 Task: Look for space in San Marcos, Guatemala from 5th June, 2023 to 16th June, 2023 for 2 adults in price range Rs.14000 to Rs.18000. Place can be entire place with 1  bedroom having 1 bed and 1 bathroom. Property type can be house, flat, guest house, hotel. Amenities needed are: washing machine. Booking option can be shelf check-in. Required host language is English.
Action: Mouse moved to (434, 82)
Screenshot: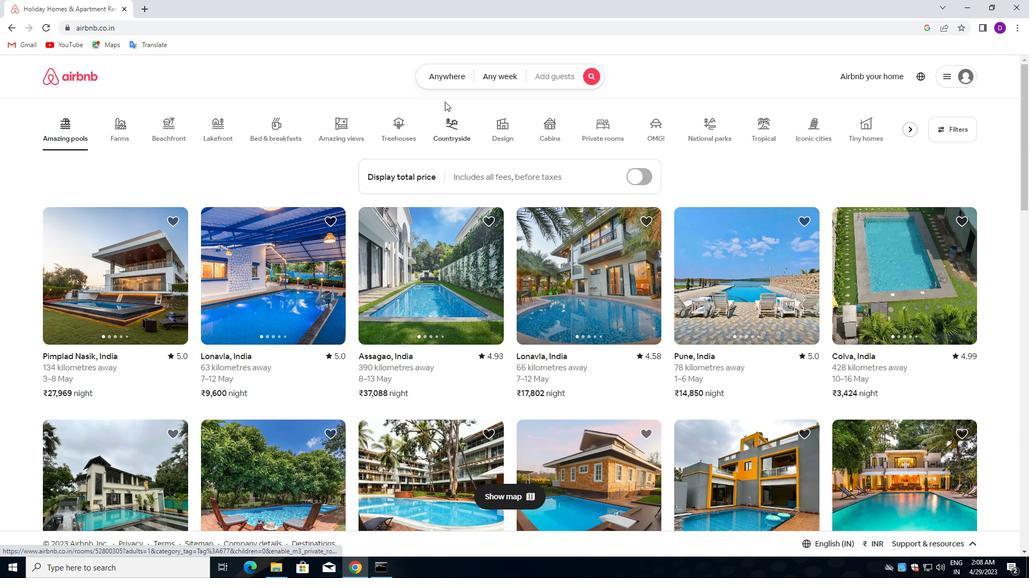 
Action: Mouse pressed left at (434, 82)
Screenshot: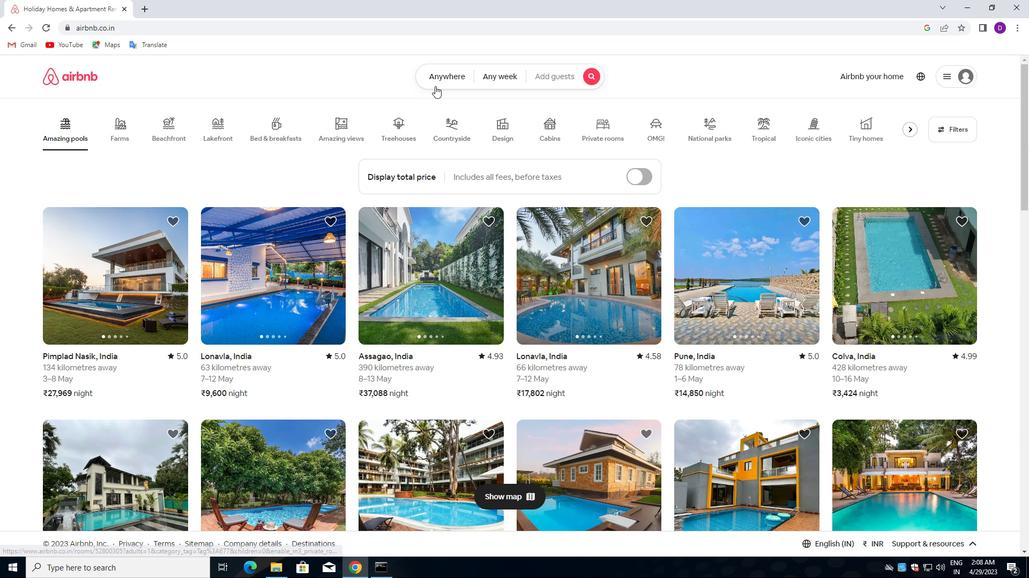 
Action: Mouse moved to (346, 118)
Screenshot: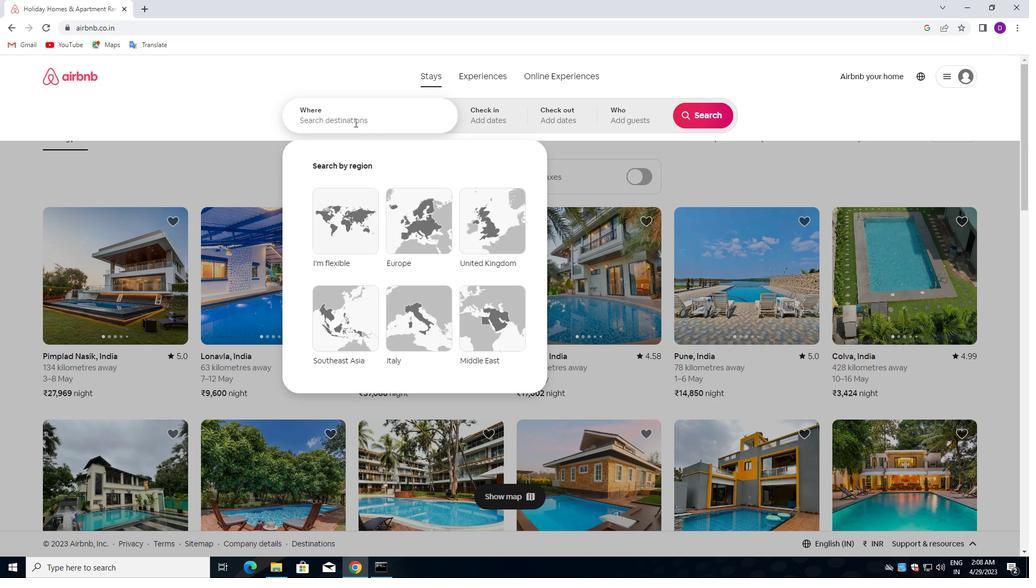 
Action: Mouse pressed left at (346, 118)
Screenshot: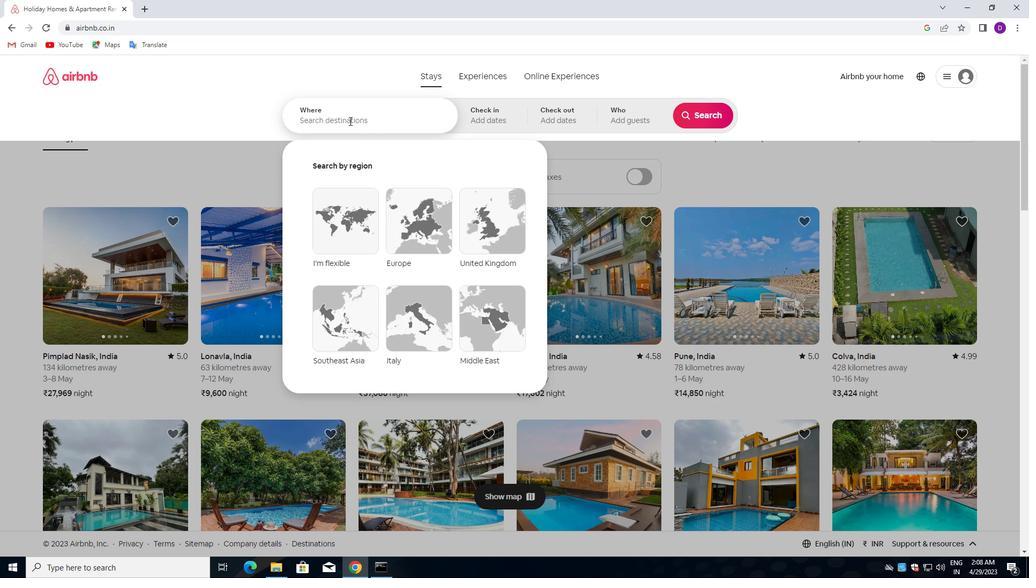 
Action: Key pressed <Key.shift_r>San<Key.space><Key.shift>MARCOS,<Key.space><Key.down><Key.down><Key.down><Key.down><Key.down><Key.down><Key.up><Key.enter>
Screenshot: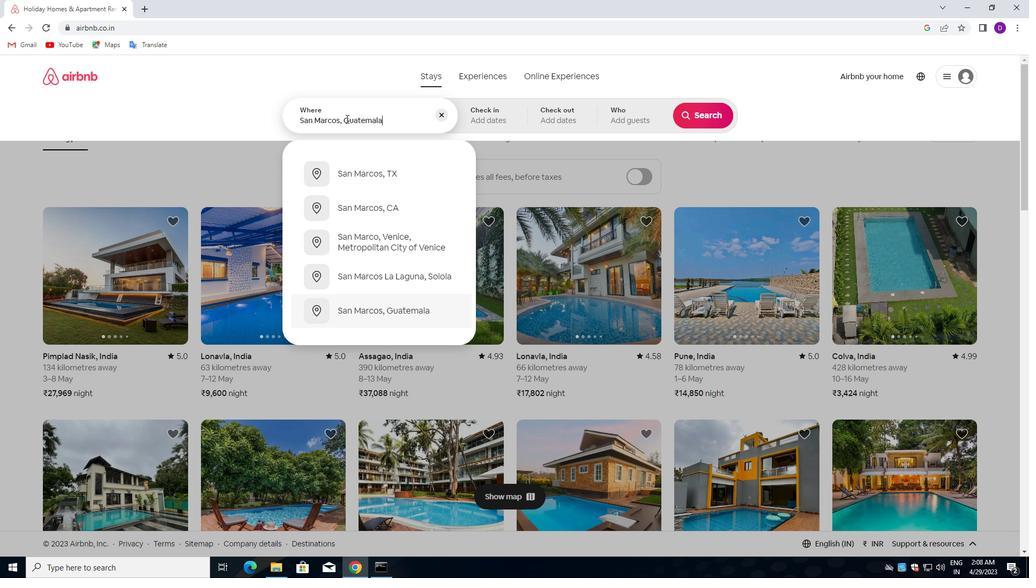 
Action: Mouse moved to (703, 201)
Screenshot: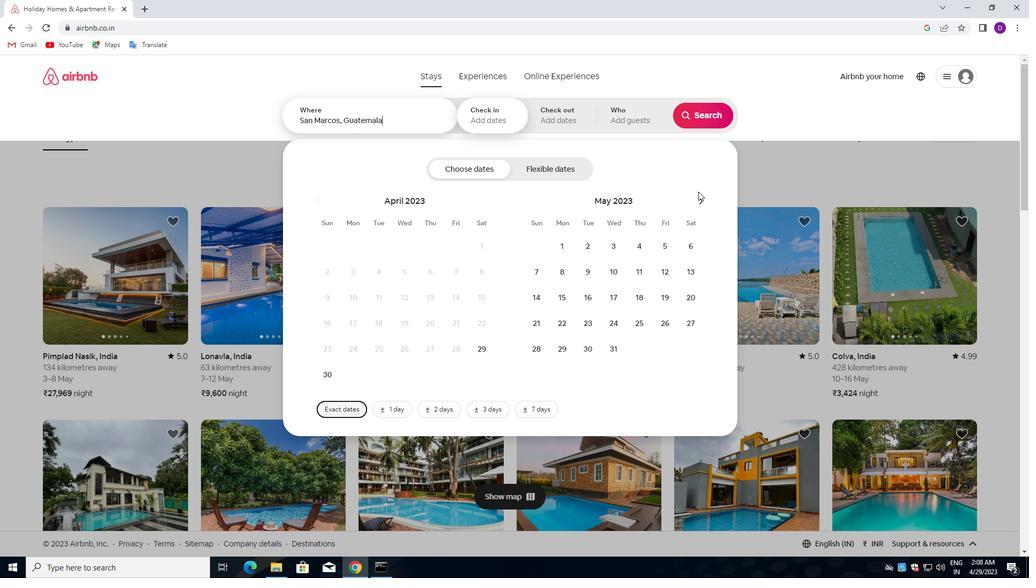 
Action: Mouse pressed left at (703, 201)
Screenshot: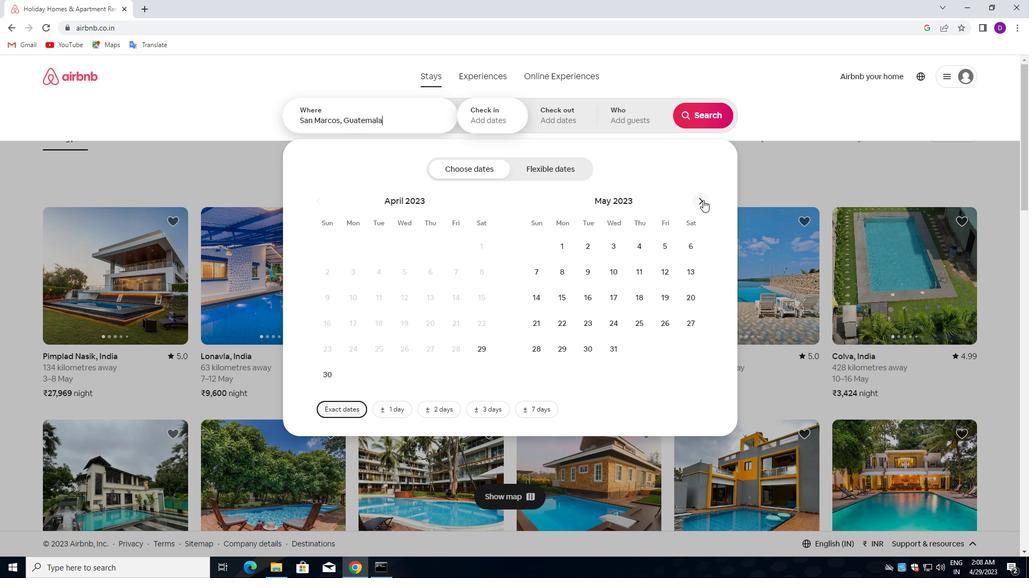 
Action: Mouse moved to (564, 271)
Screenshot: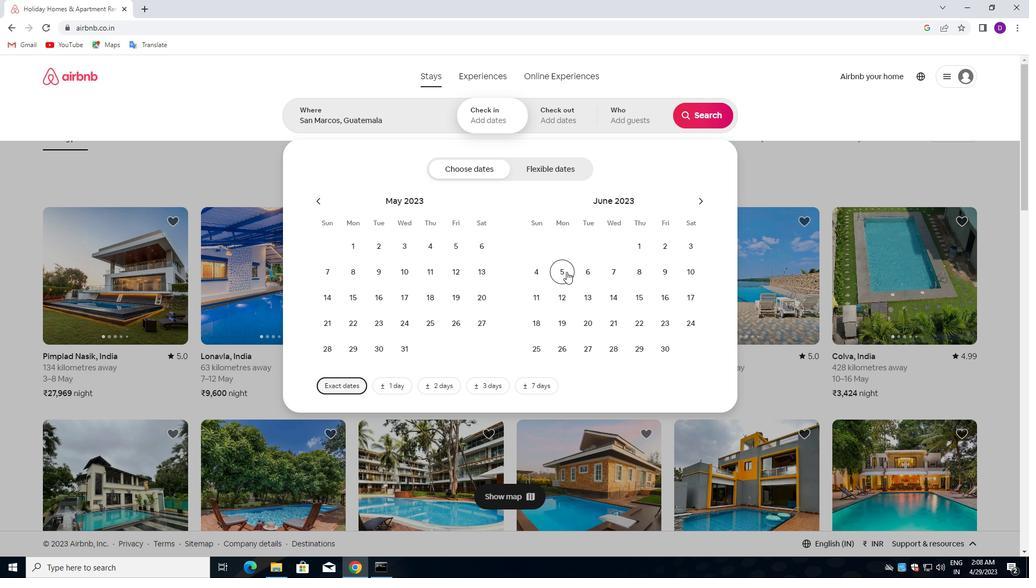 
Action: Mouse pressed left at (564, 271)
Screenshot: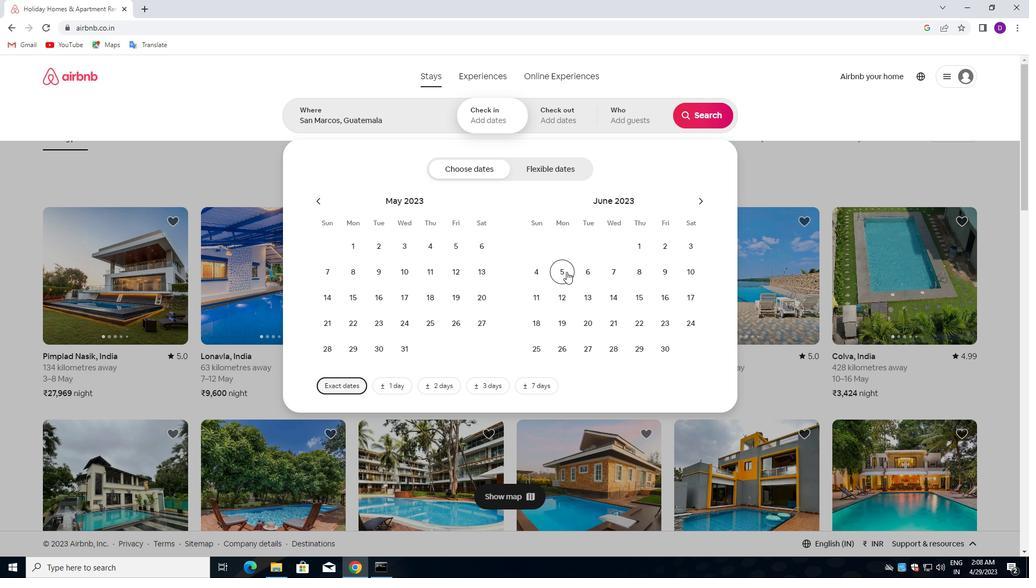 
Action: Mouse moved to (658, 293)
Screenshot: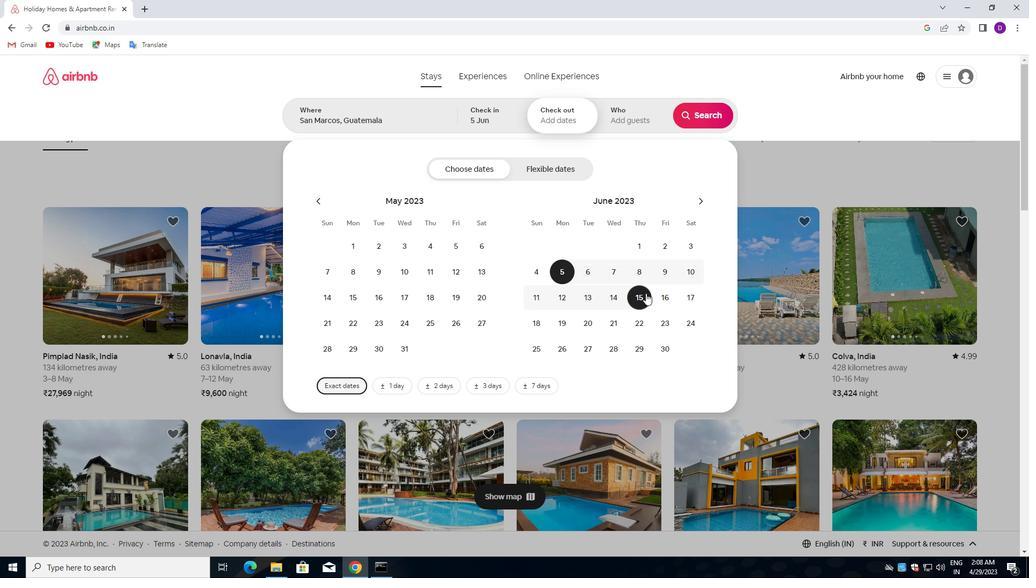 
Action: Mouse pressed left at (658, 293)
Screenshot: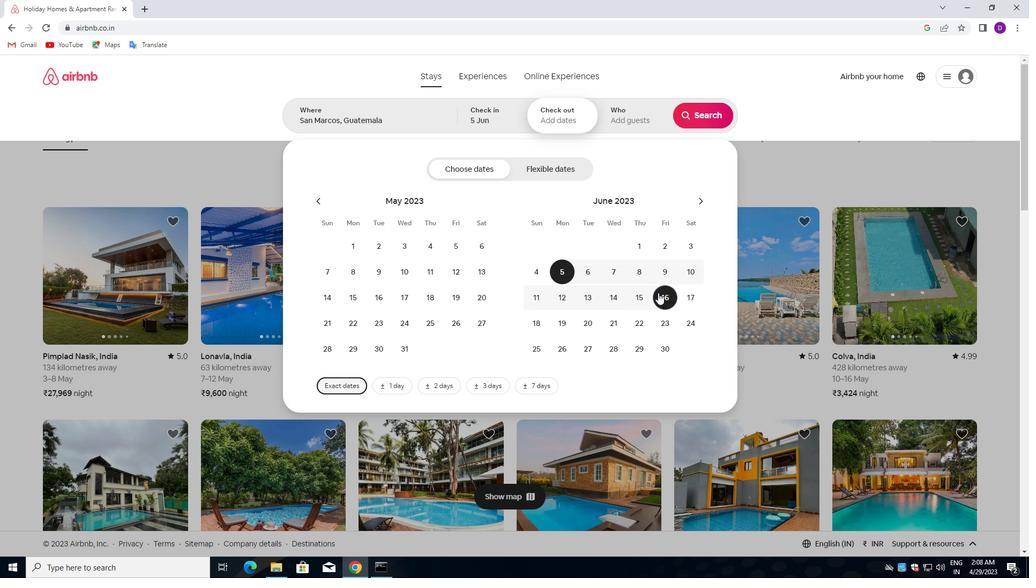 
Action: Mouse moved to (620, 125)
Screenshot: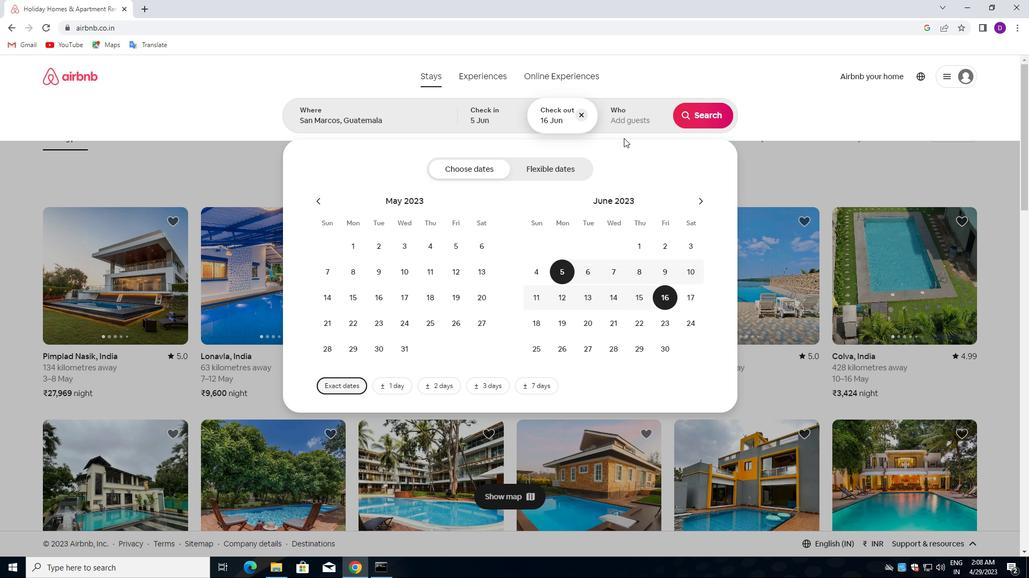 
Action: Mouse pressed left at (620, 125)
Screenshot: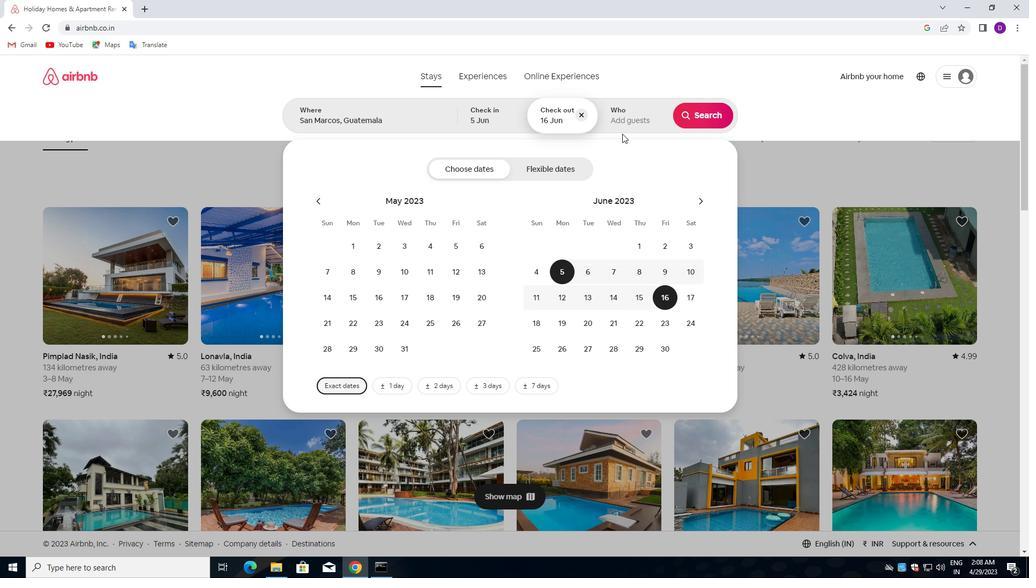 
Action: Mouse moved to (699, 171)
Screenshot: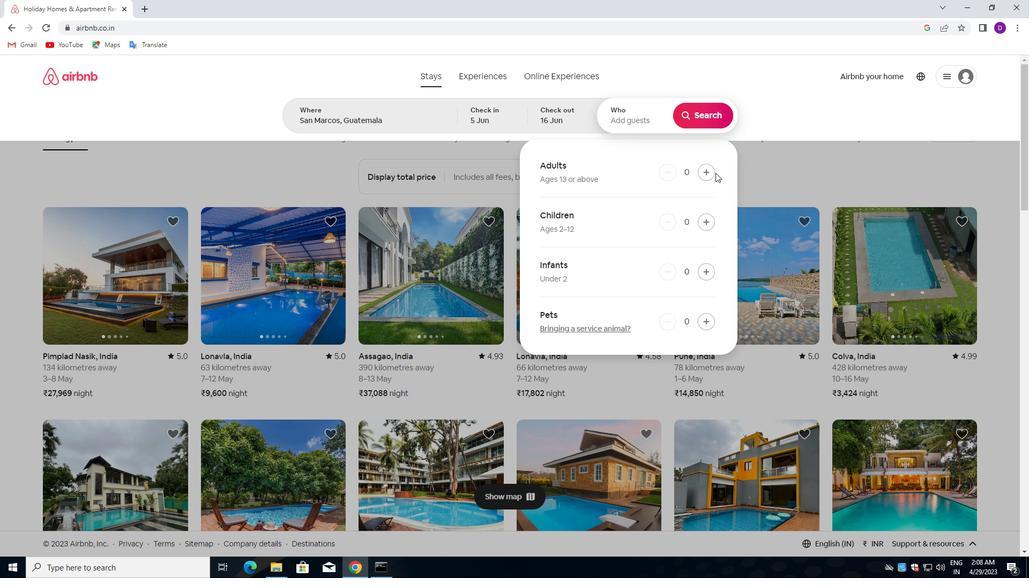 
Action: Mouse pressed left at (699, 171)
Screenshot: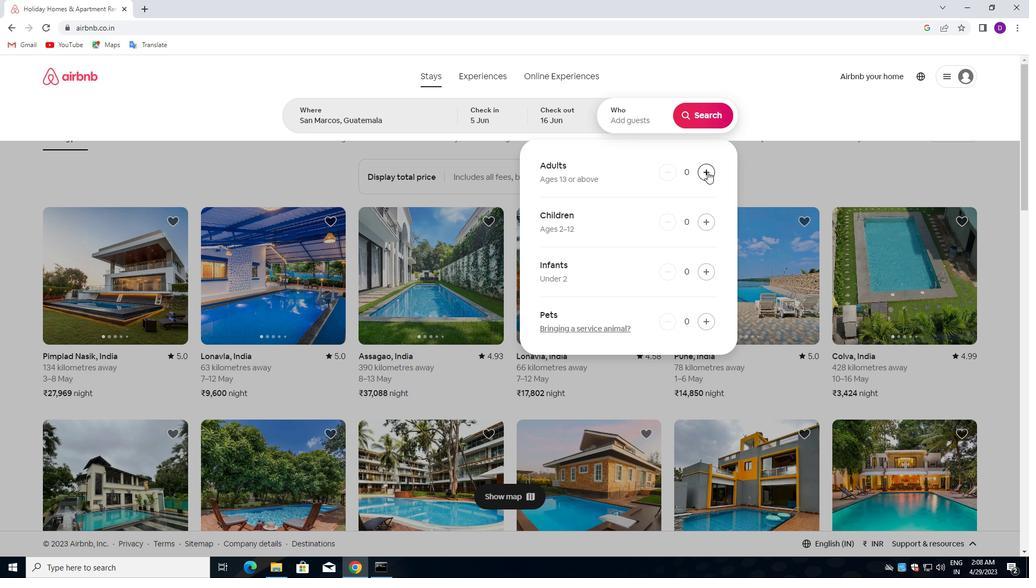 
Action: Mouse pressed left at (699, 171)
Screenshot: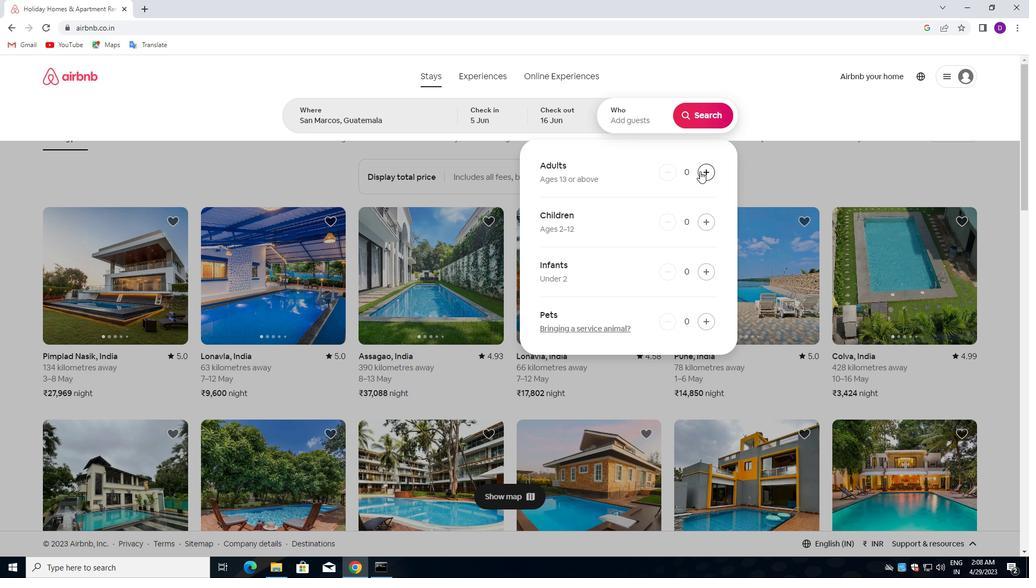 
Action: Mouse moved to (700, 116)
Screenshot: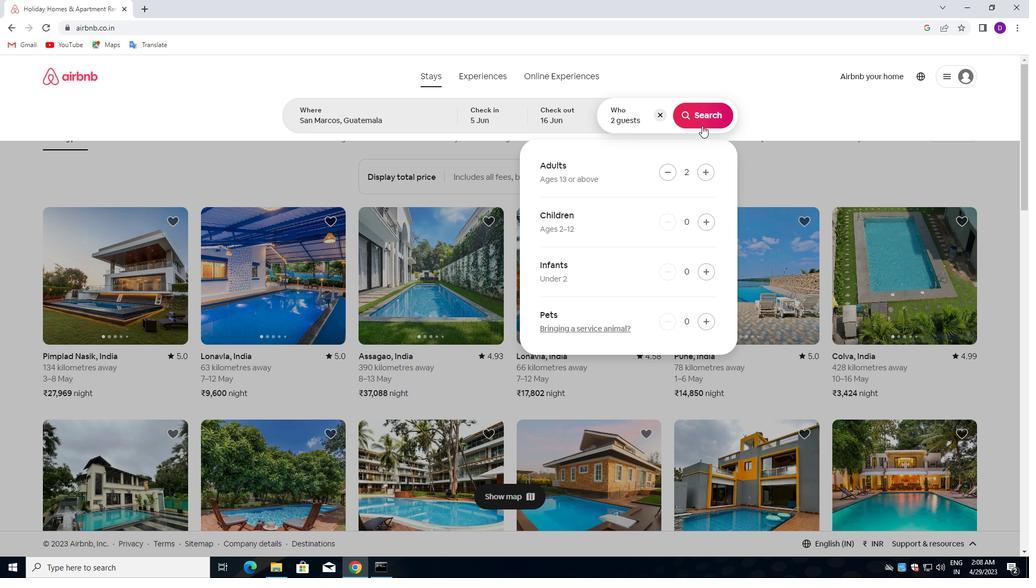 
Action: Mouse pressed left at (700, 116)
Screenshot: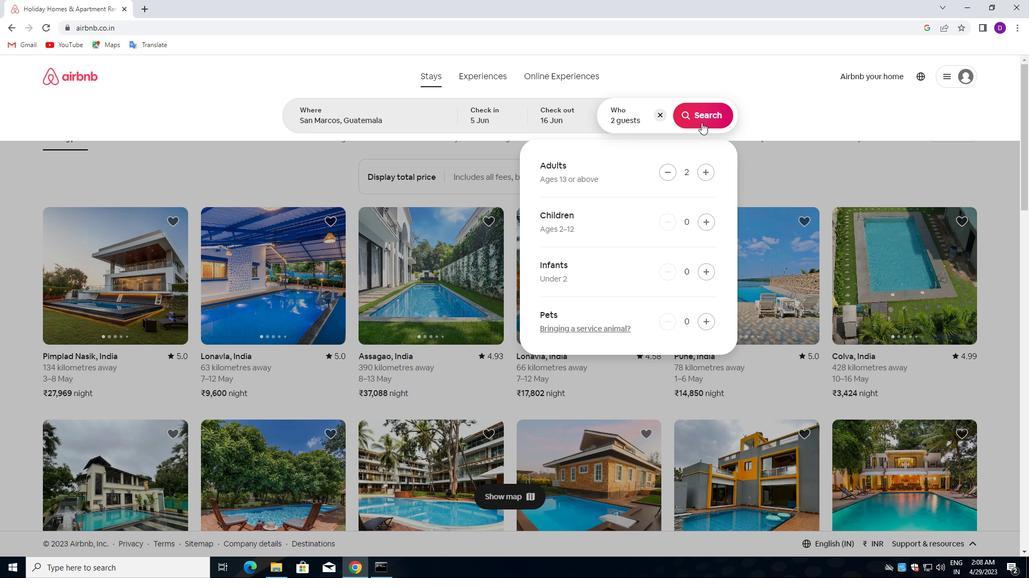 
Action: Mouse moved to (980, 118)
Screenshot: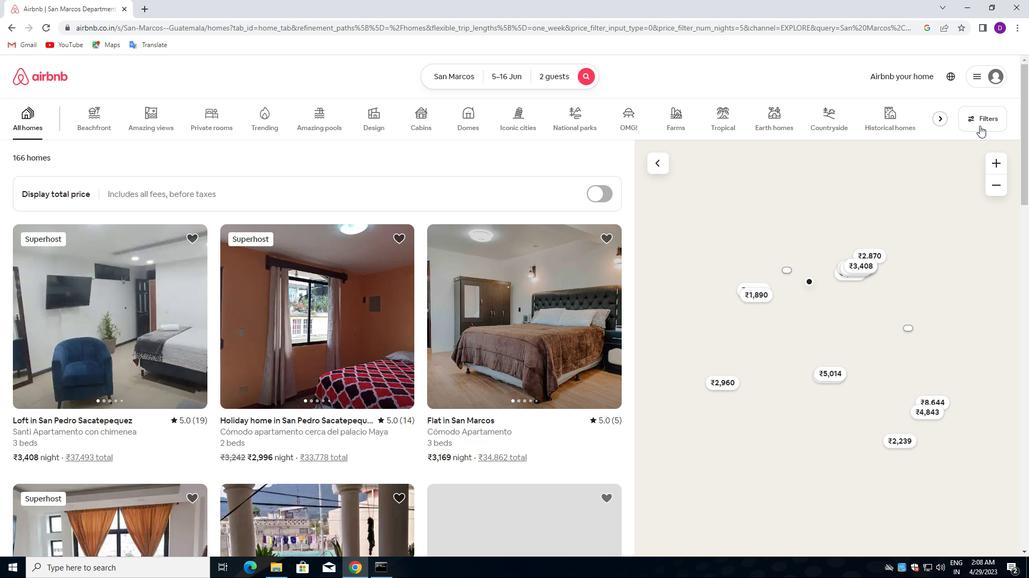 
Action: Mouse pressed left at (980, 118)
Screenshot: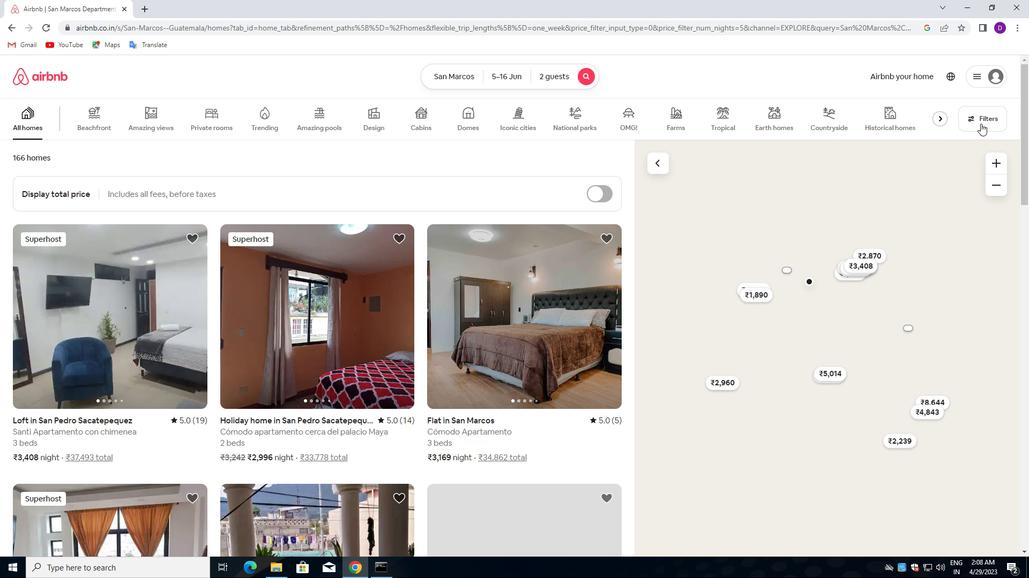 
Action: Mouse moved to (381, 254)
Screenshot: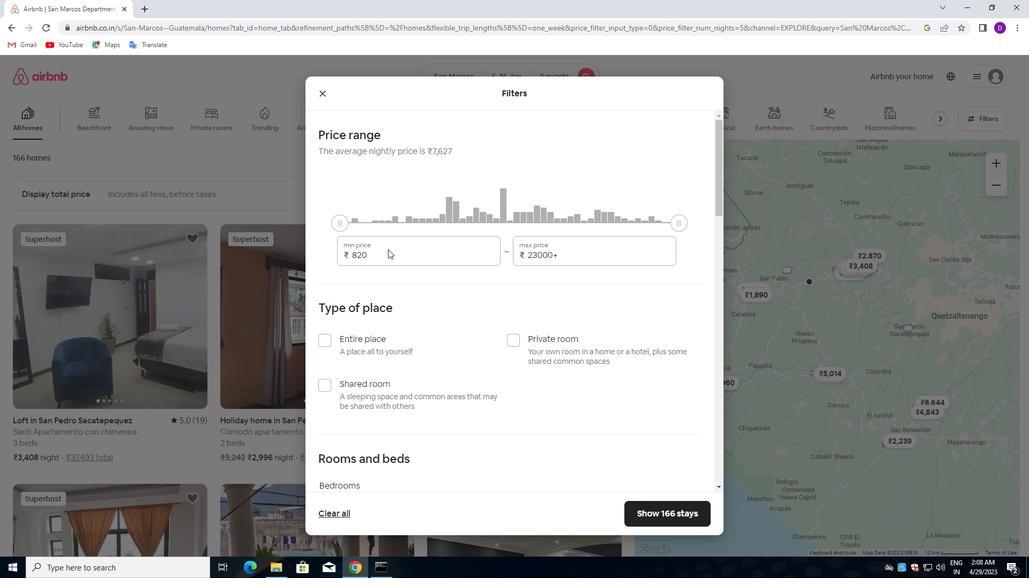 
Action: Mouse pressed left at (381, 254)
Screenshot: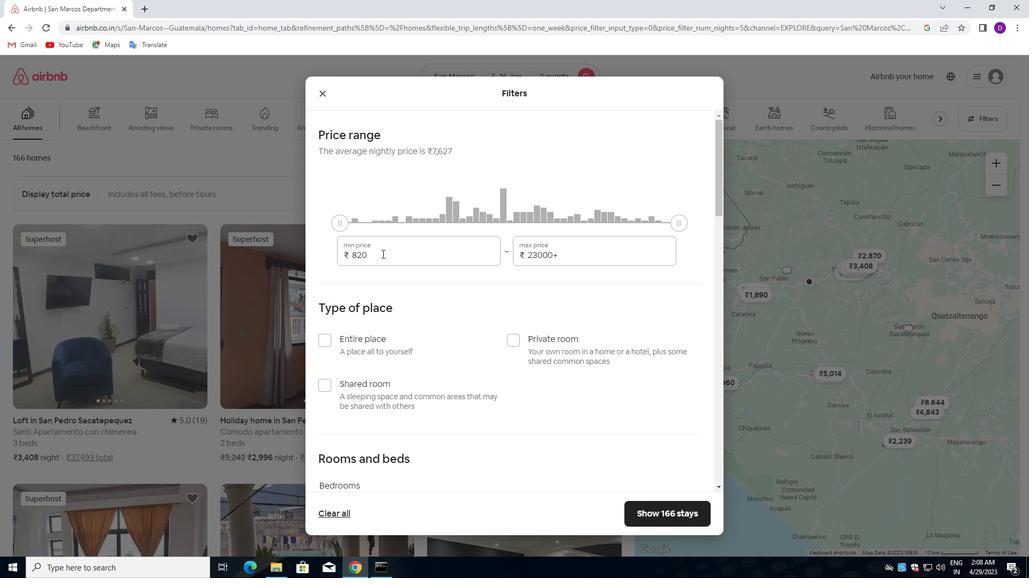 
Action: Mouse pressed left at (381, 254)
Screenshot: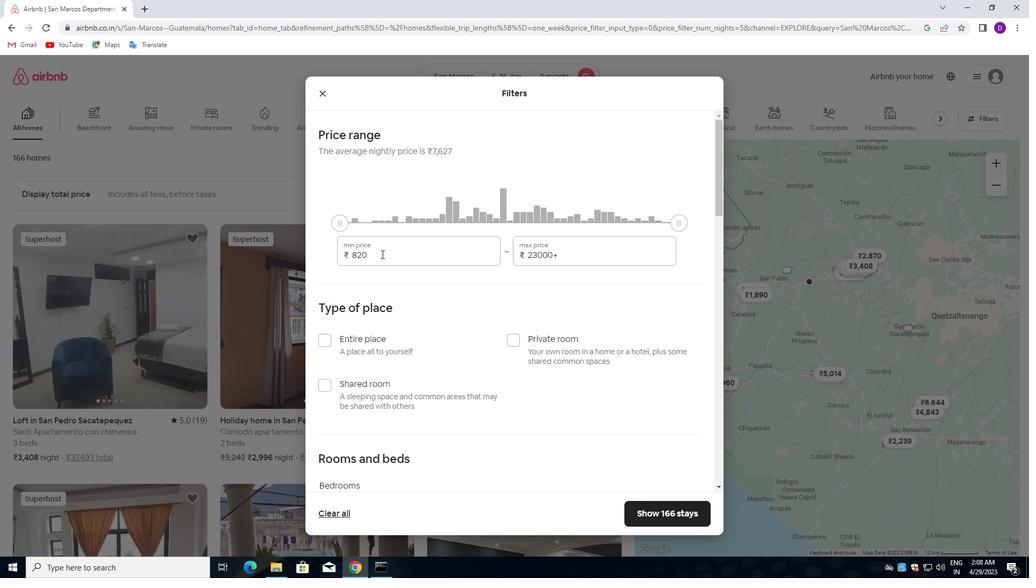 
Action: Key pressed 14000<Key.tab>18000
Screenshot: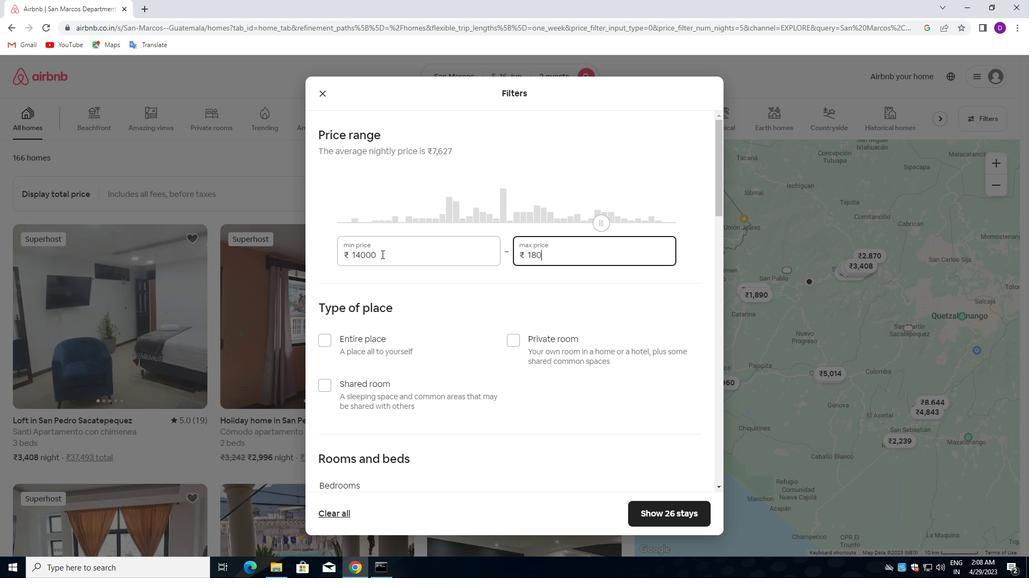 
Action: Mouse moved to (394, 304)
Screenshot: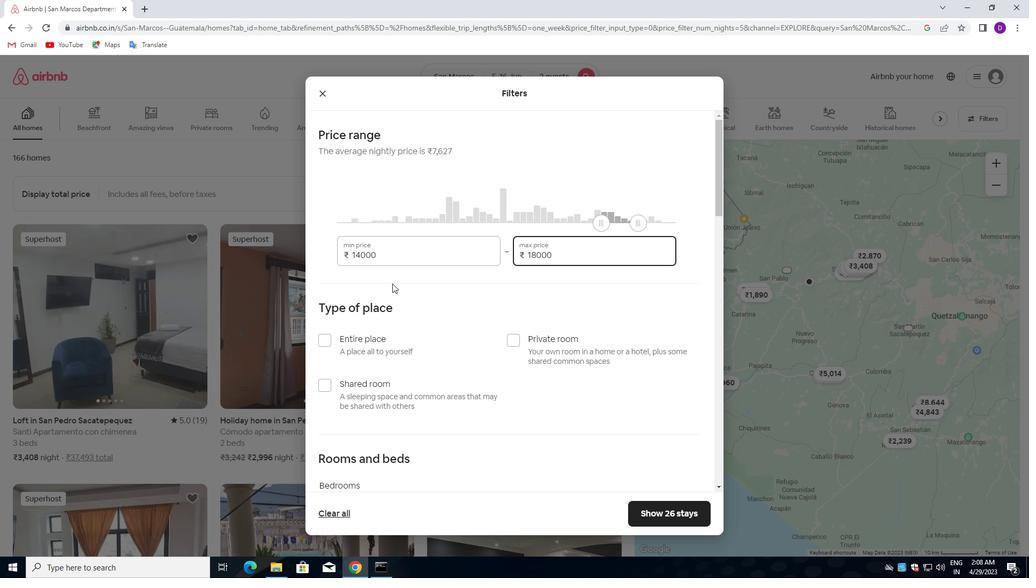 
Action: Mouse scrolled (394, 303) with delta (0, 0)
Screenshot: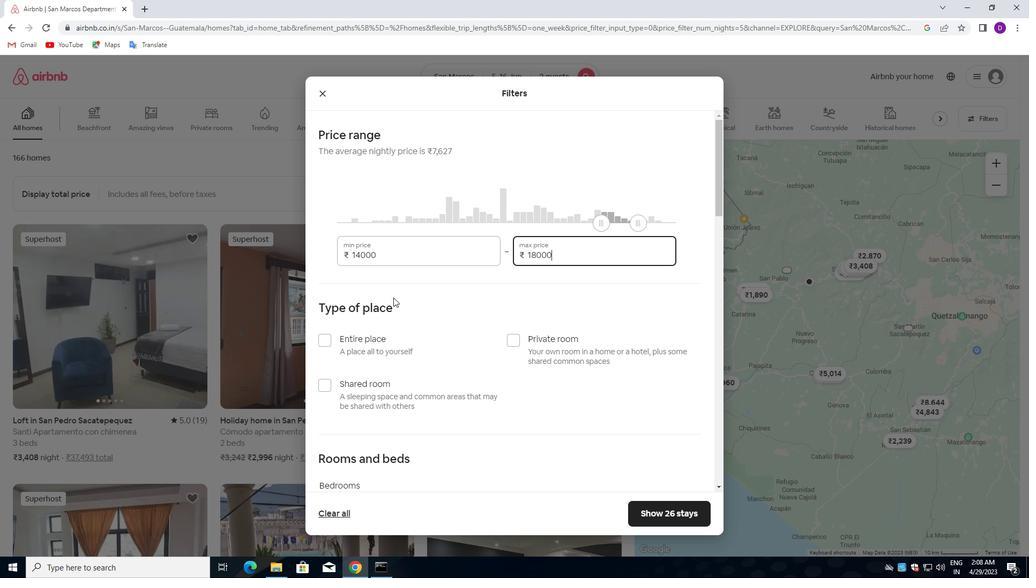 
Action: Mouse moved to (393, 315)
Screenshot: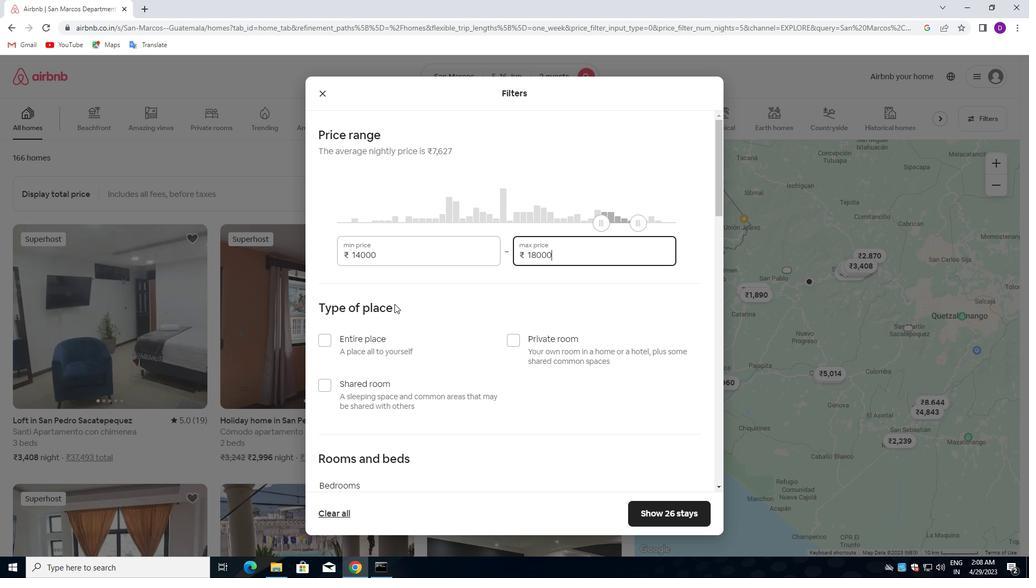 
Action: Mouse scrolled (393, 314) with delta (0, 0)
Screenshot: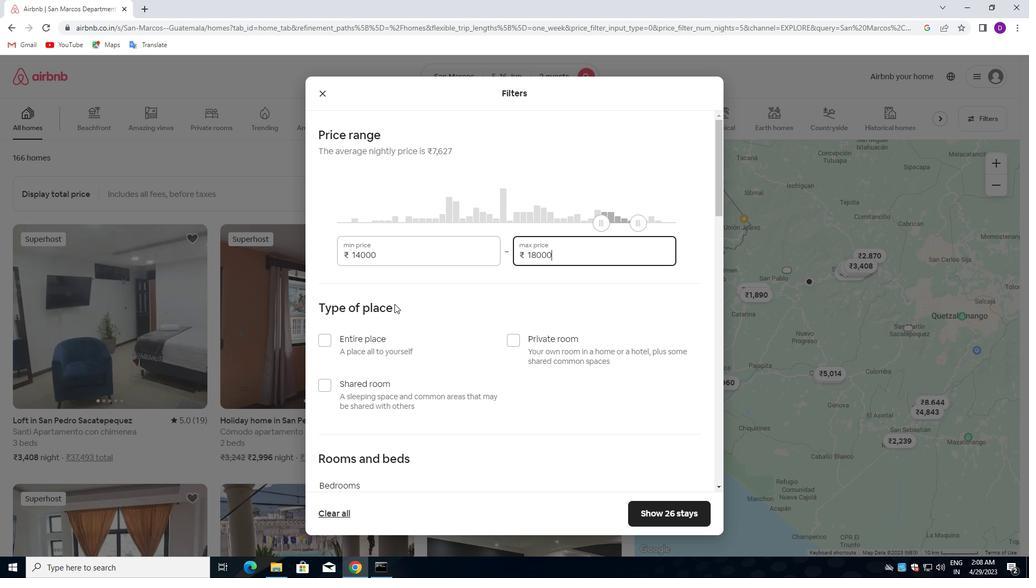 
Action: Mouse moved to (329, 239)
Screenshot: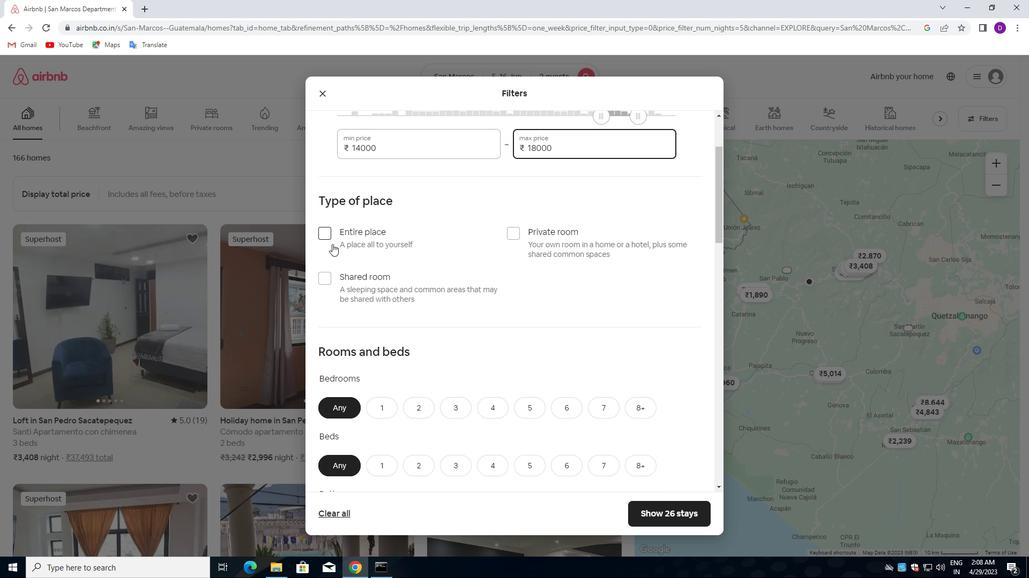 
Action: Mouse pressed left at (329, 239)
Screenshot: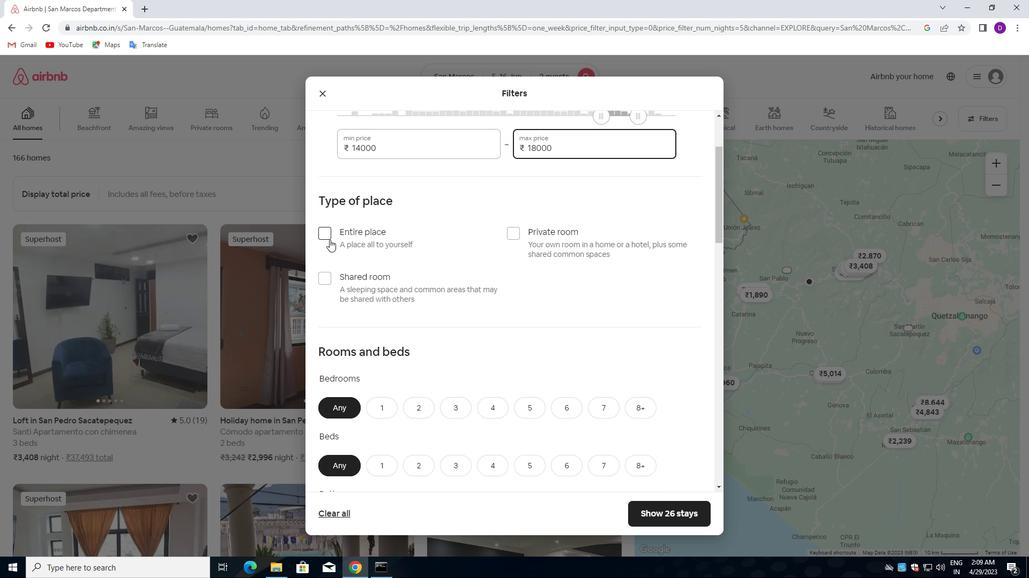 
Action: Mouse moved to (403, 314)
Screenshot: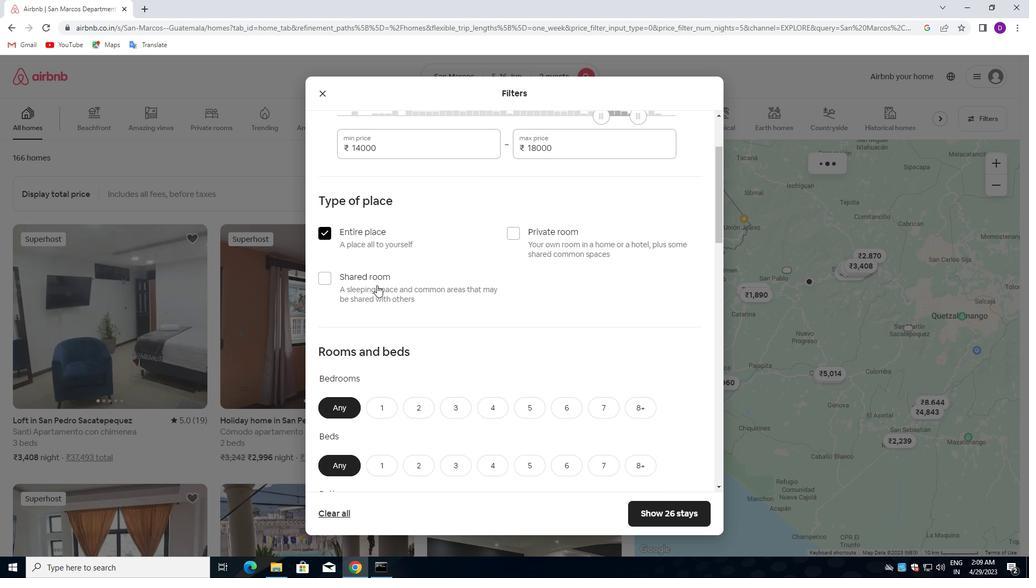 
Action: Mouse scrolled (403, 314) with delta (0, 0)
Screenshot: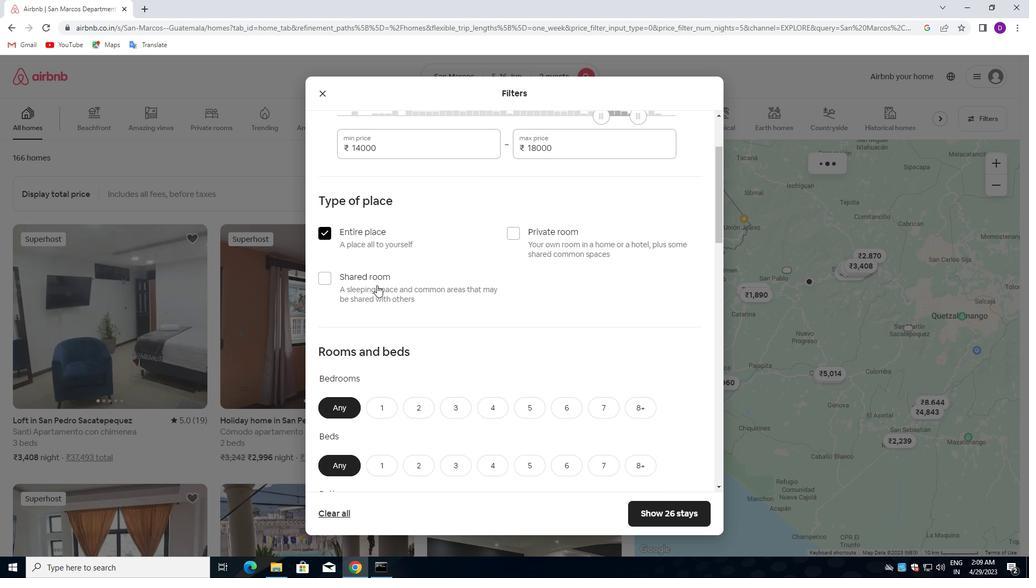 
Action: Mouse moved to (403, 317)
Screenshot: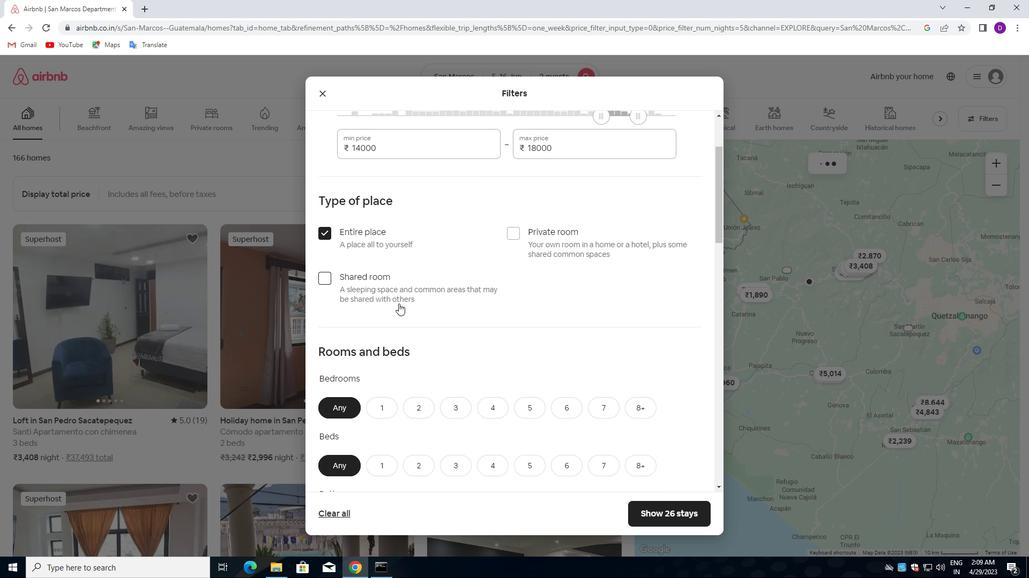 
Action: Mouse scrolled (403, 317) with delta (0, 0)
Screenshot: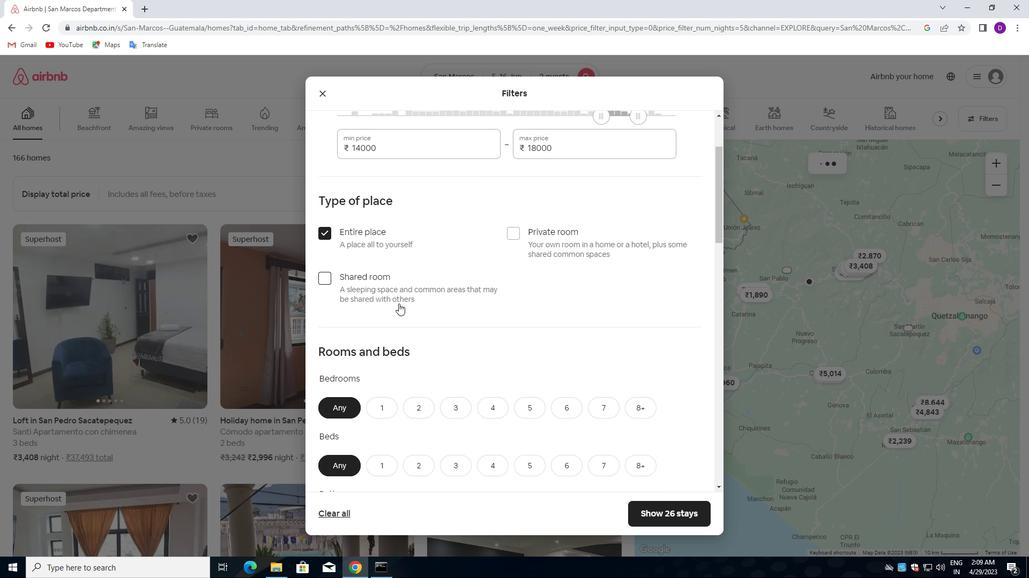 
Action: Mouse moved to (404, 318)
Screenshot: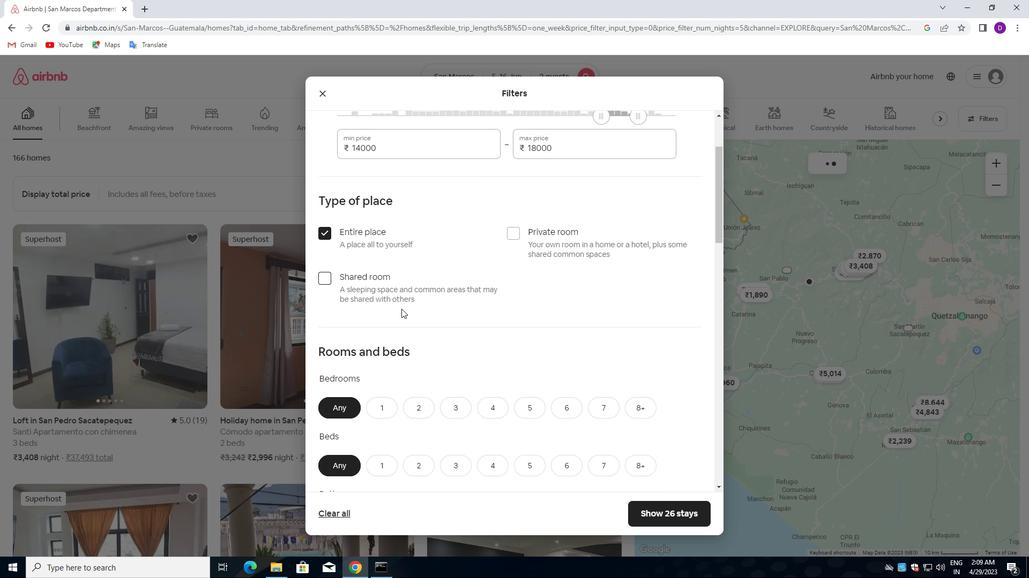 
Action: Mouse scrolled (404, 317) with delta (0, 0)
Screenshot: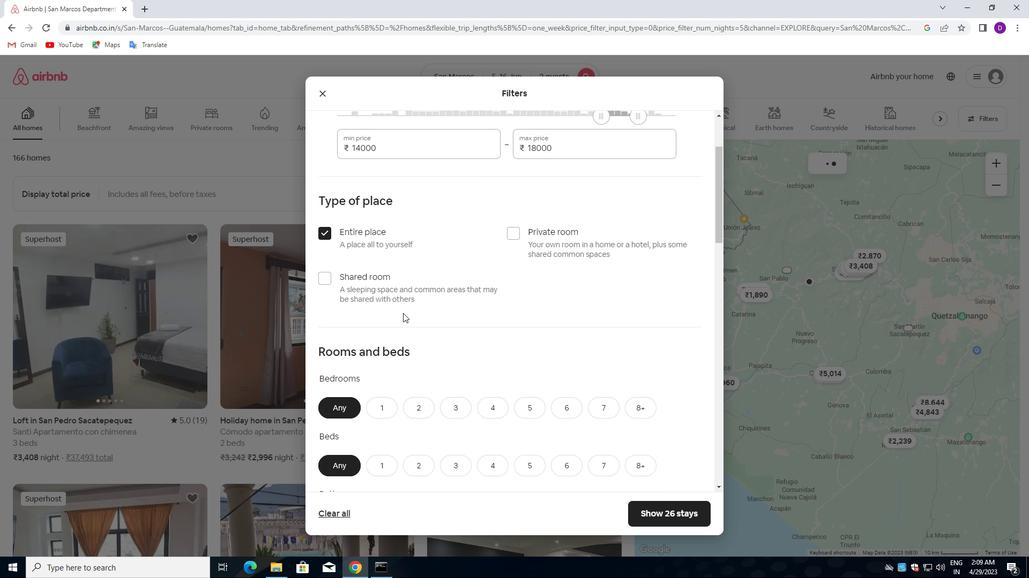 
Action: Mouse moved to (381, 248)
Screenshot: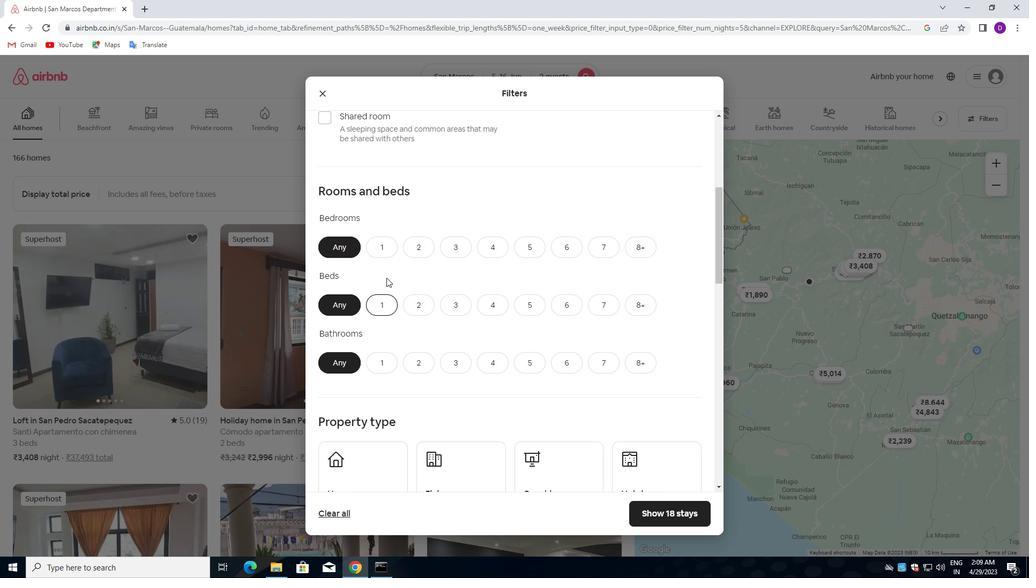 
Action: Mouse pressed left at (381, 248)
Screenshot: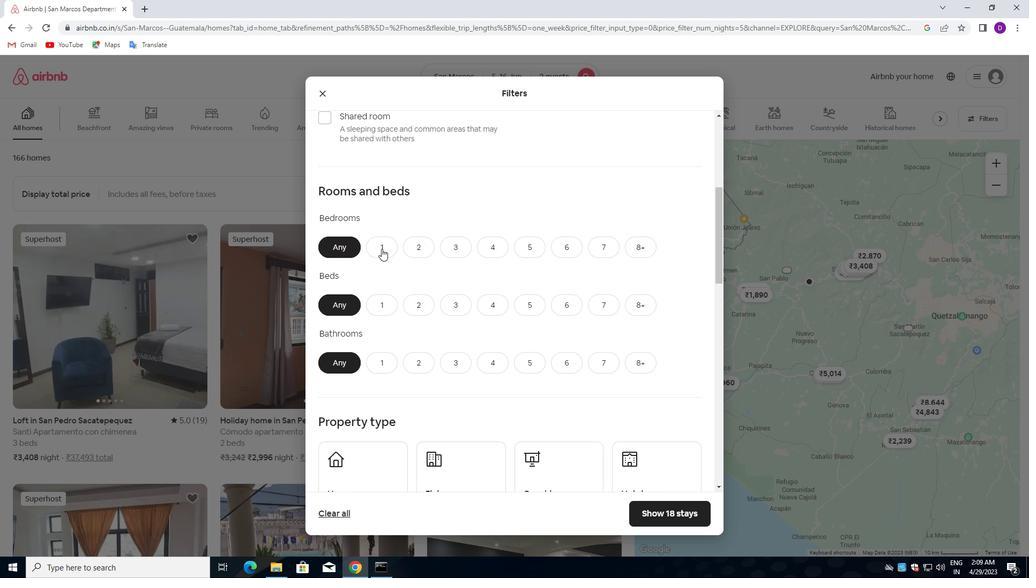 
Action: Mouse moved to (381, 307)
Screenshot: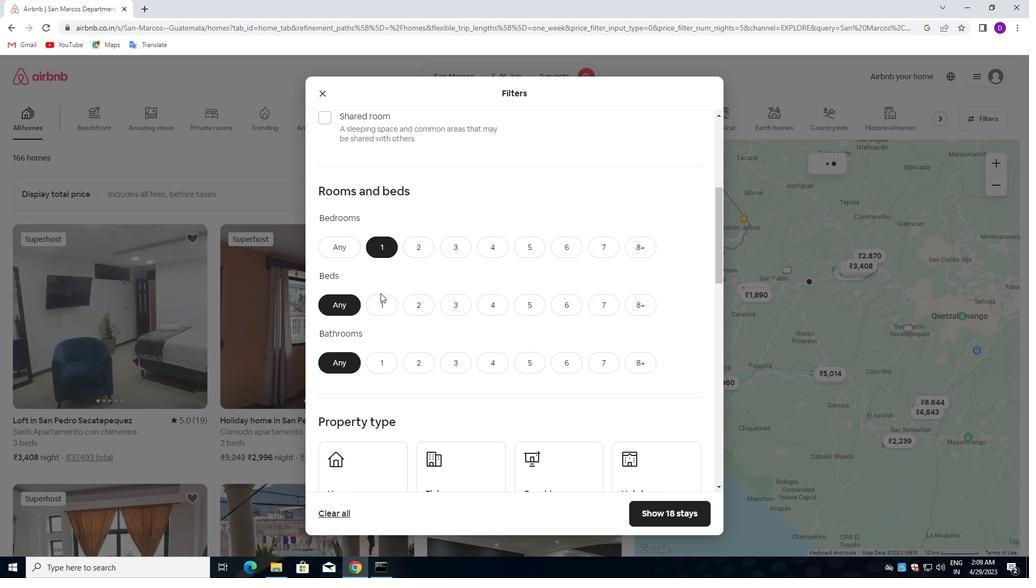 
Action: Mouse pressed left at (381, 307)
Screenshot: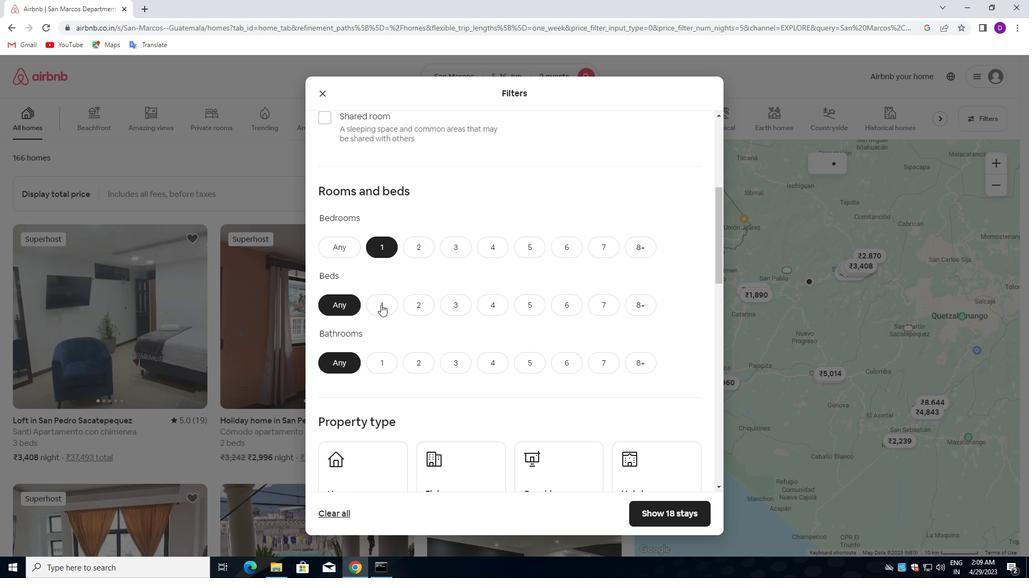 
Action: Mouse moved to (377, 359)
Screenshot: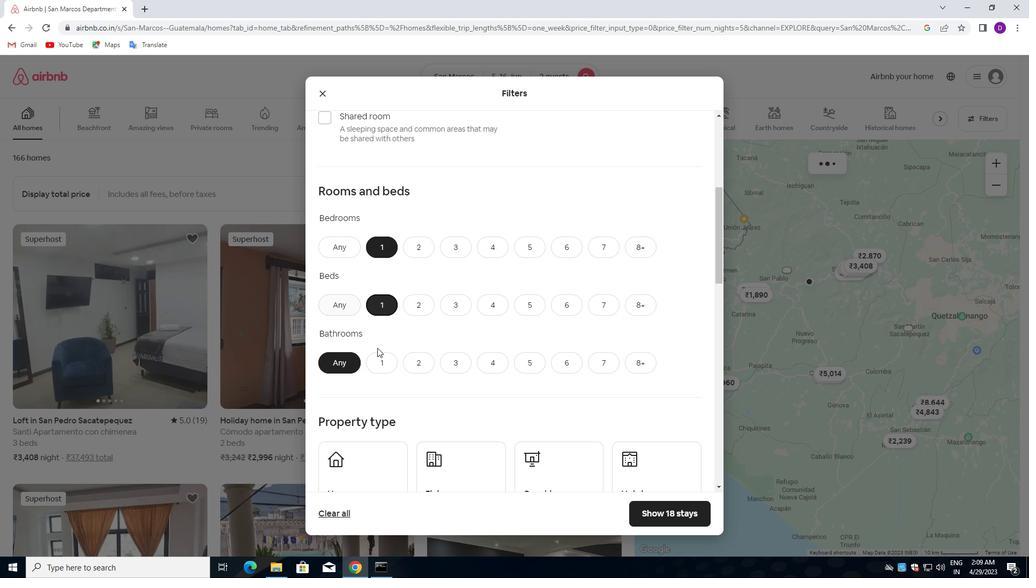 
Action: Mouse pressed left at (377, 359)
Screenshot: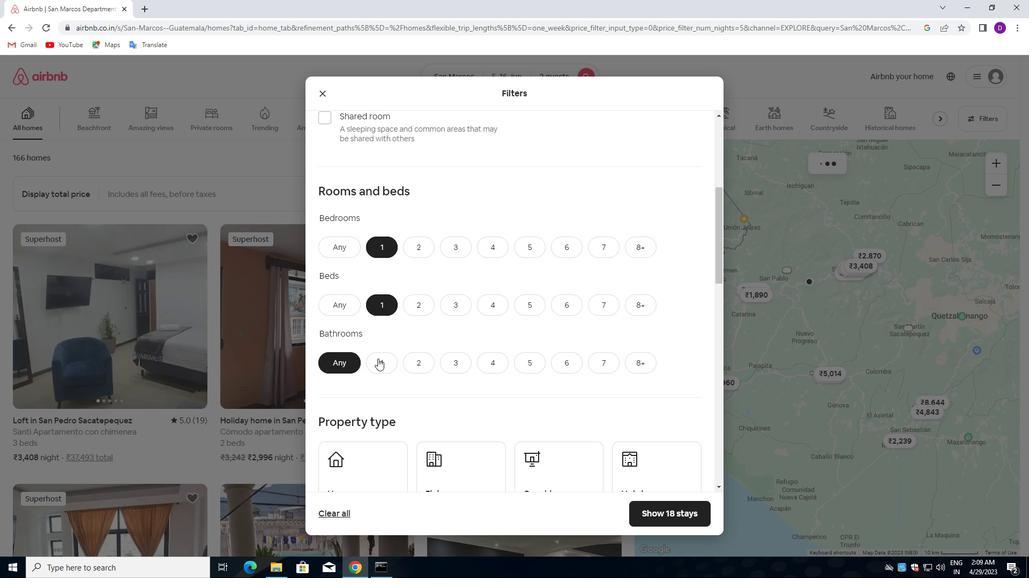 
Action: Mouse moved to (434, 368)
Screenshot: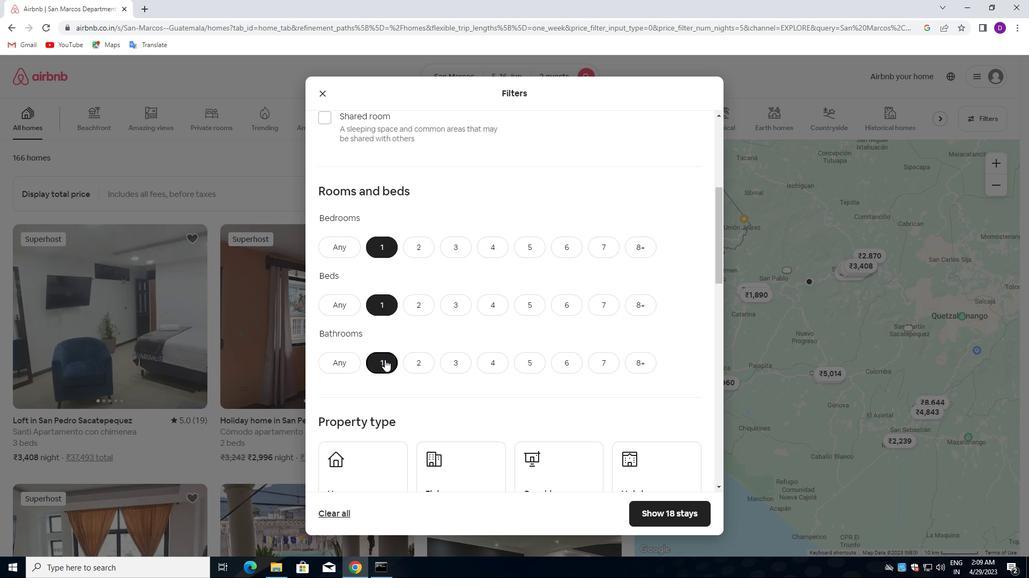 
Action: Mouse scrolled (434, 367) with delta (0, 0)
Screenshot: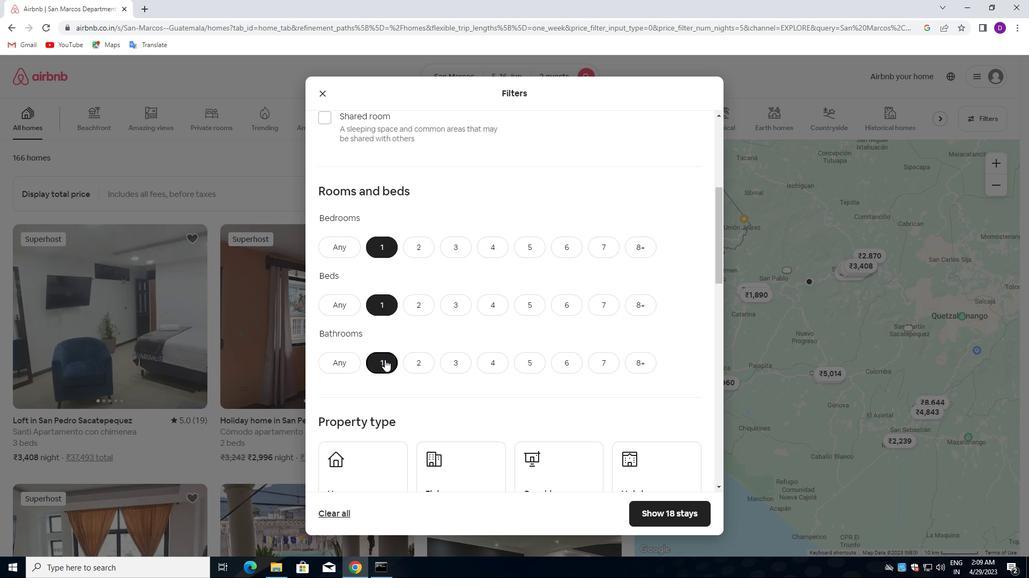 
Action: Mouse moved to (434, 368)
Screenshot: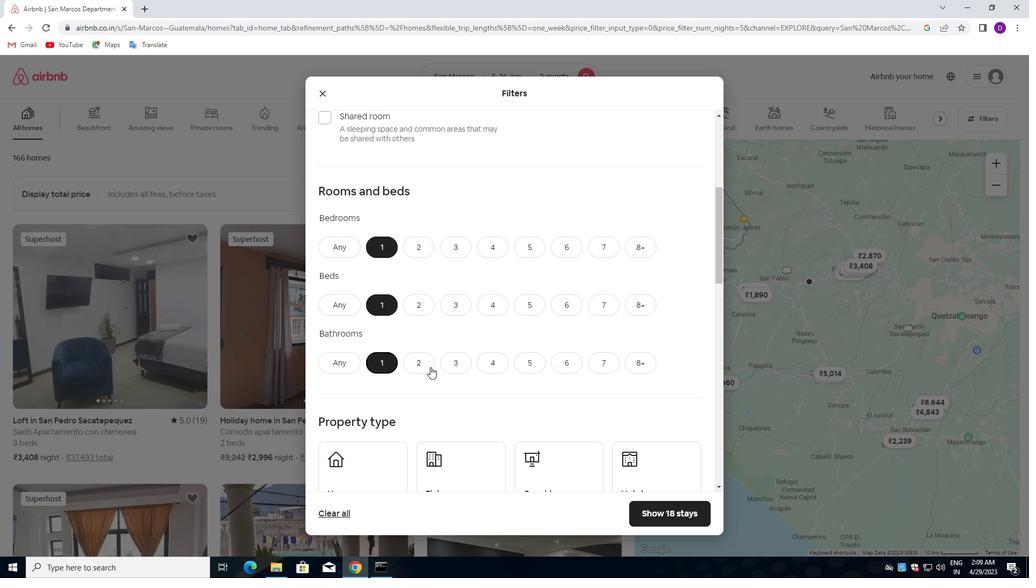 
Action: Mouse scrolled (434, 368) with delta (0, 0)
Screenshot: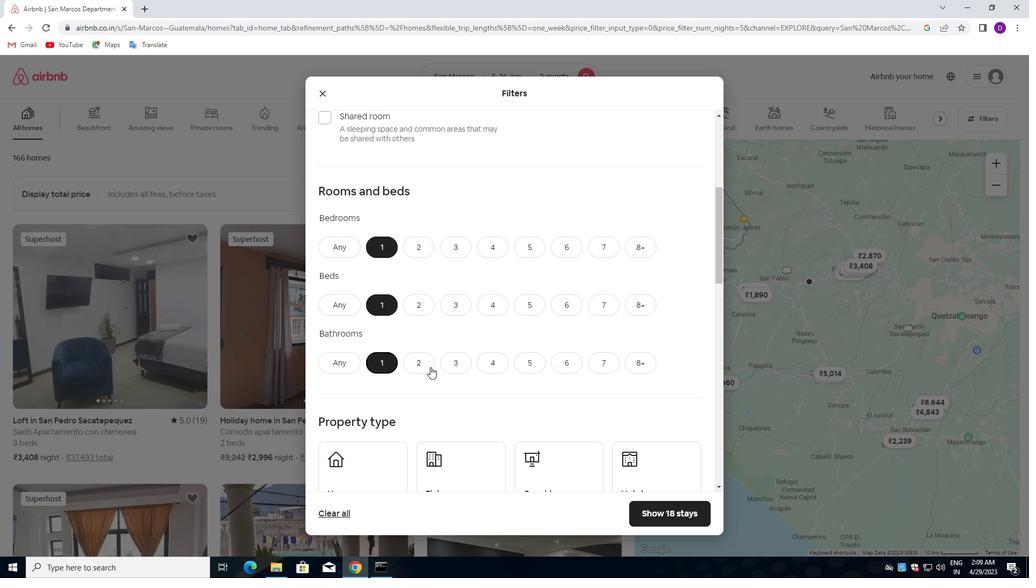 
Action: Mouse moved to (381, 369)
Screenshot: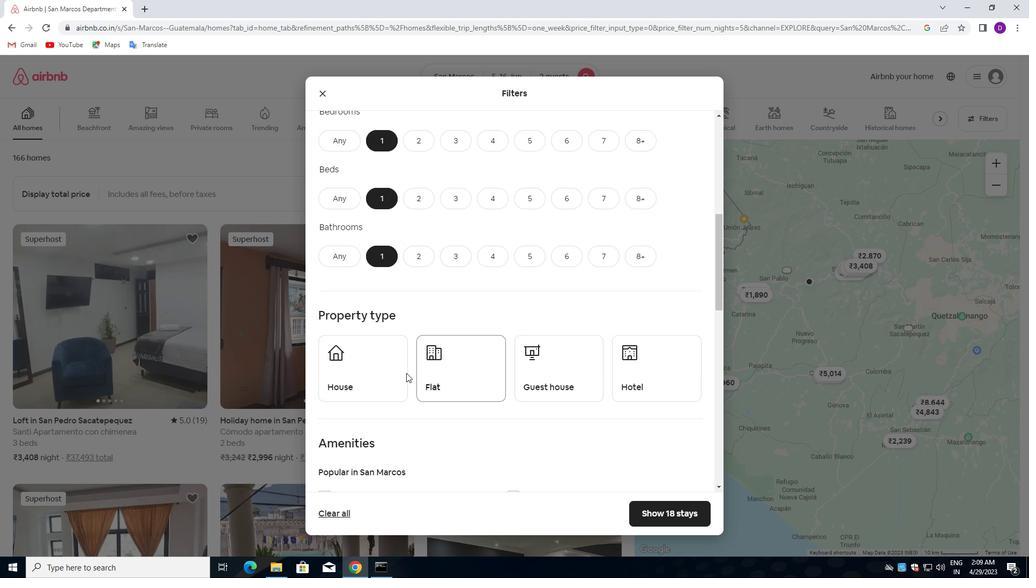 
Action: Mouse pressed left at (381, 369)
Screenshot: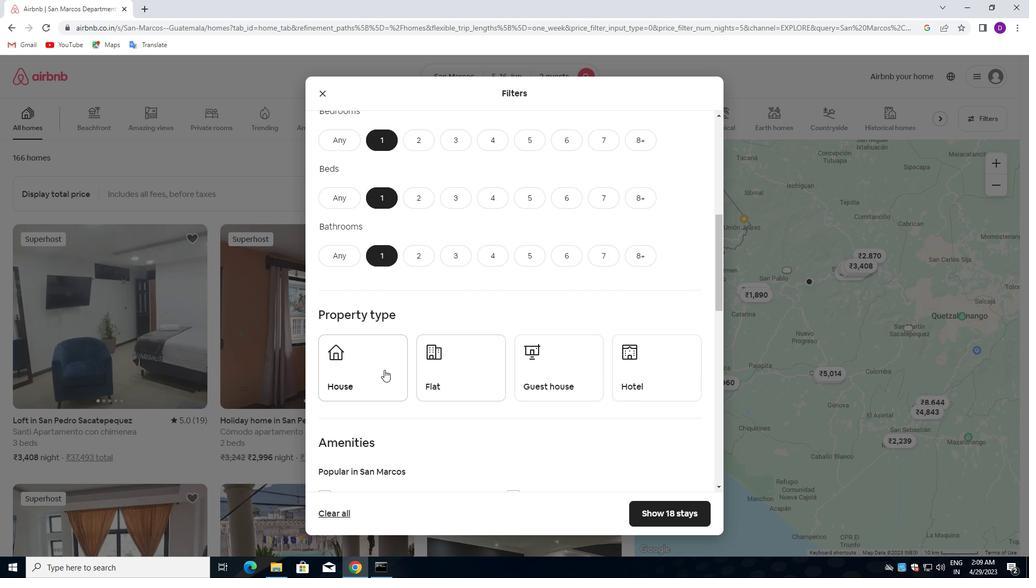 
Action: Mouse moved to (442, 371)
Screenshot: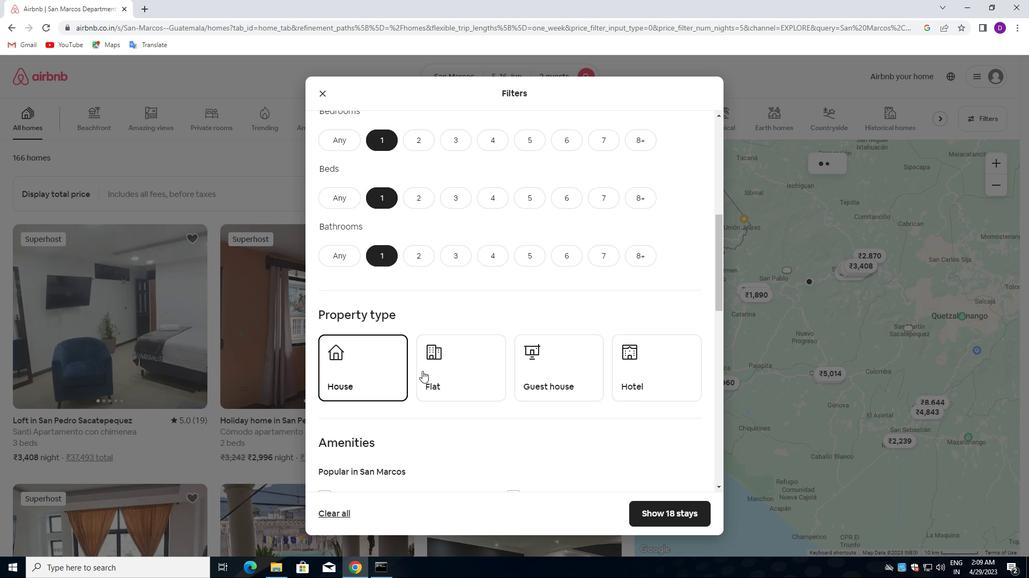
Action: Mouse pressed left at (442, 371)
Screenshot: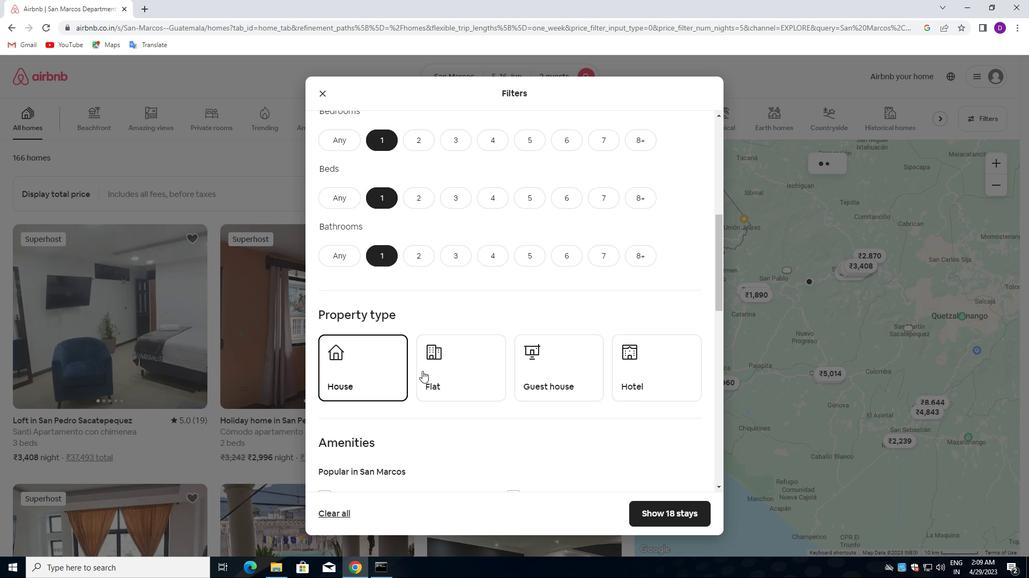 
Action: Mouse moved to (533, 371)
Screenshot: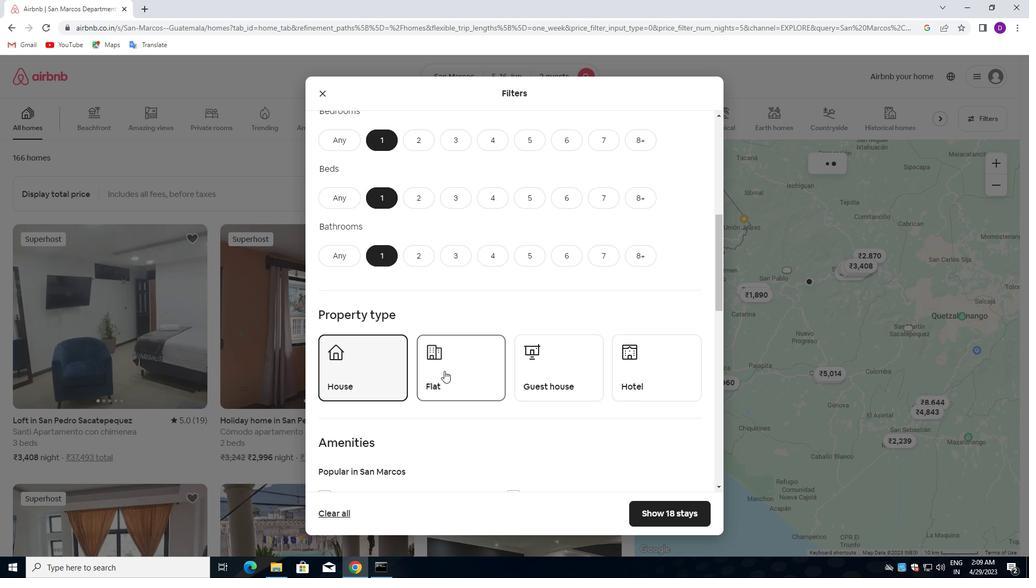 
Action: Mouse pressed left at (533, 371)
Screenshot: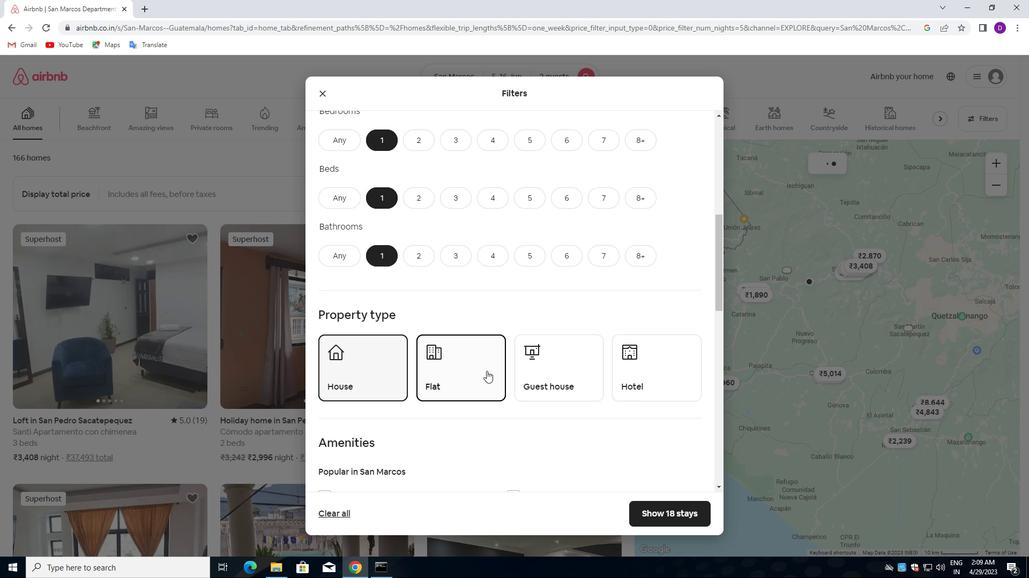 
Action: Mouse moved to (628, 371)
Screenshot: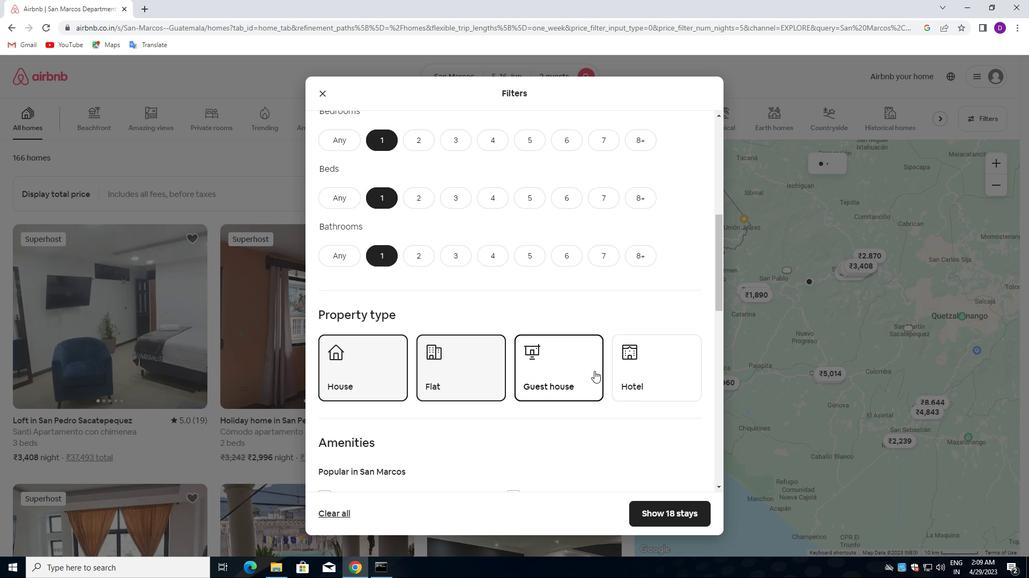 
Action: Mouse pressed left at (628, 371)
Screenshot: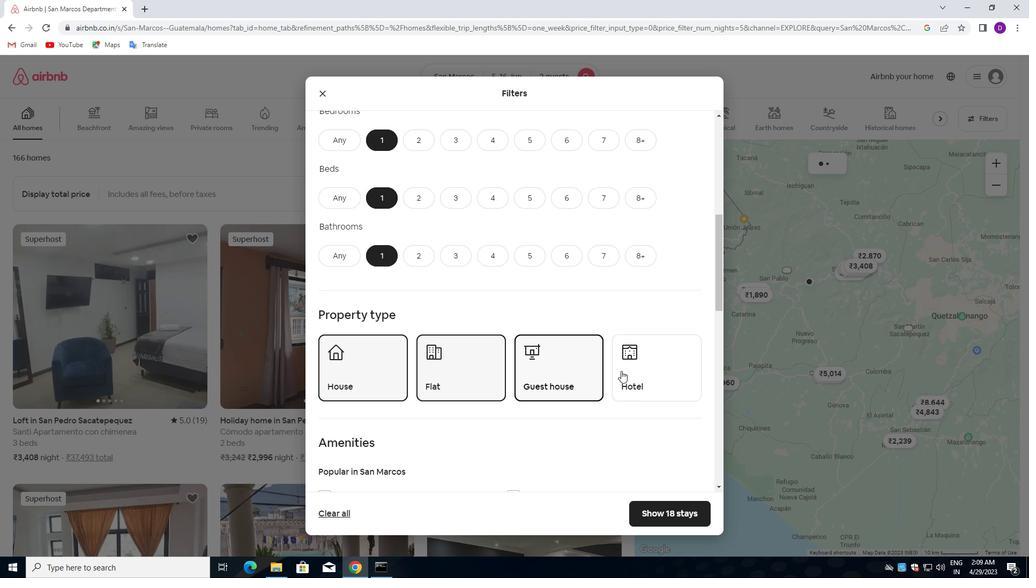 
Action: Mouse moved to (491, 368)
Screenshot: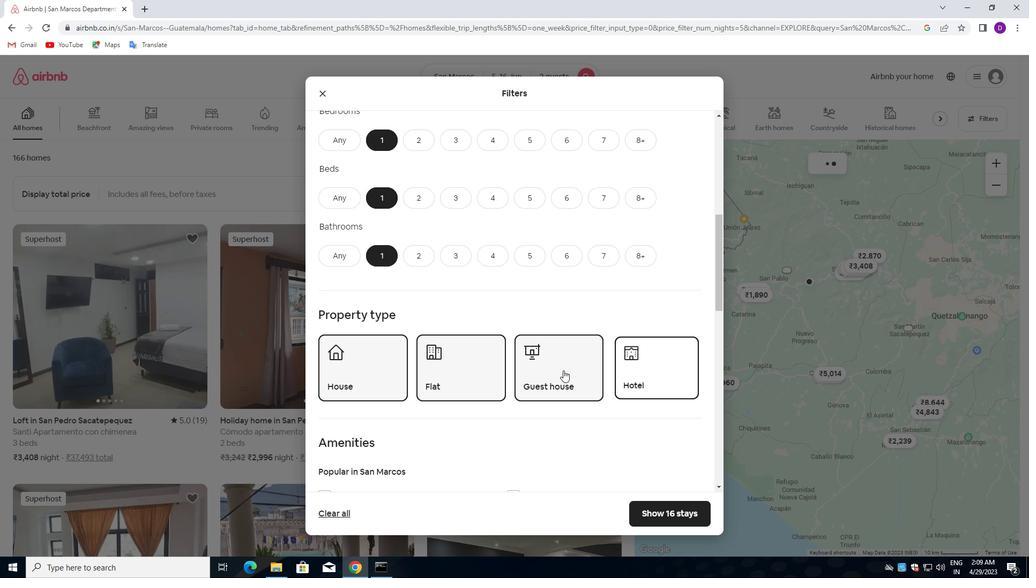 
Action: Mouse scrolled (491, 368) with delta (0, 0)
Screenshot: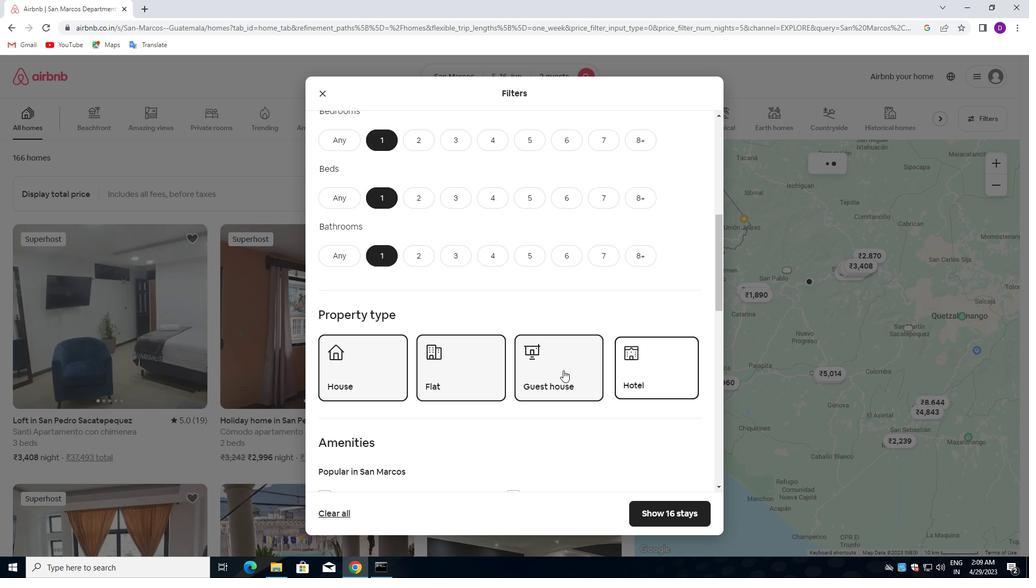 
Action: Mouse scrolled (491, 368) with delta (0, 0)
Screenshot: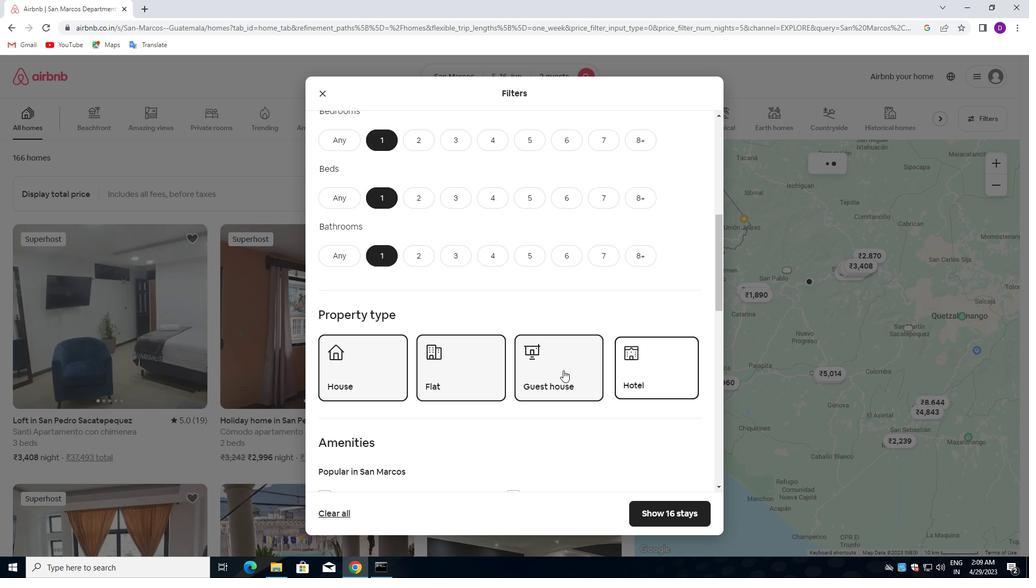 
Action: Mouse moved to (490, 368)
Screenshot: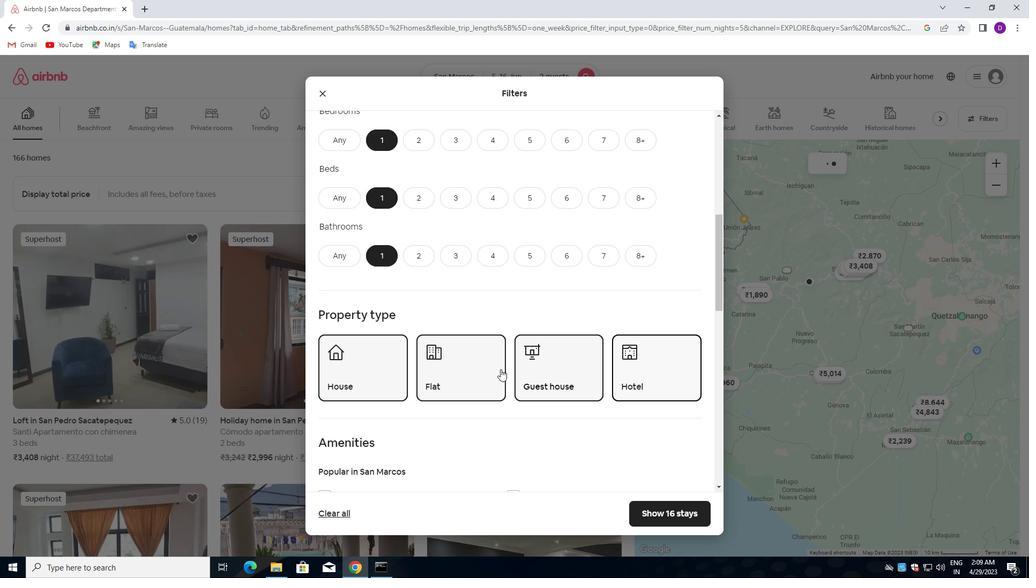 
Action: Mouse scrolled (490, 368) with delta (0, 0)
Screenshot: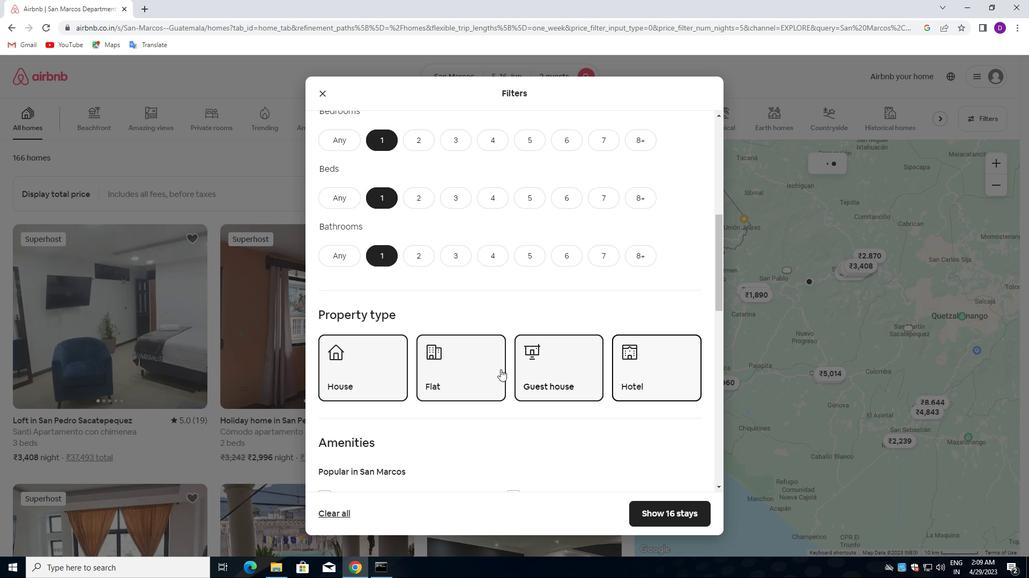 
Action: Mouse moved to (489, 368)
Screenshot: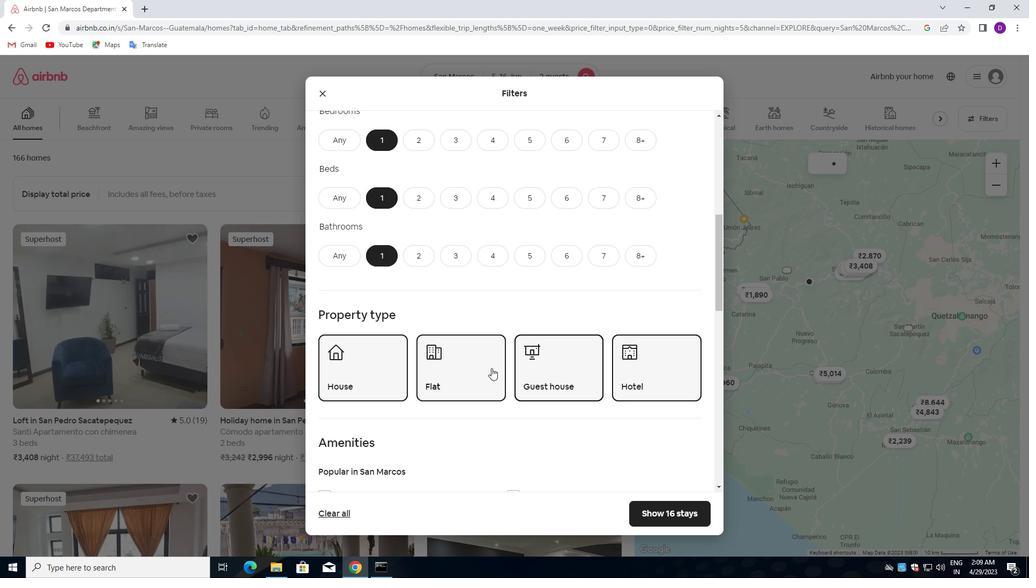 
Action: Mouse scrolled (489, 368) with delta (0, 0)
Screenshot: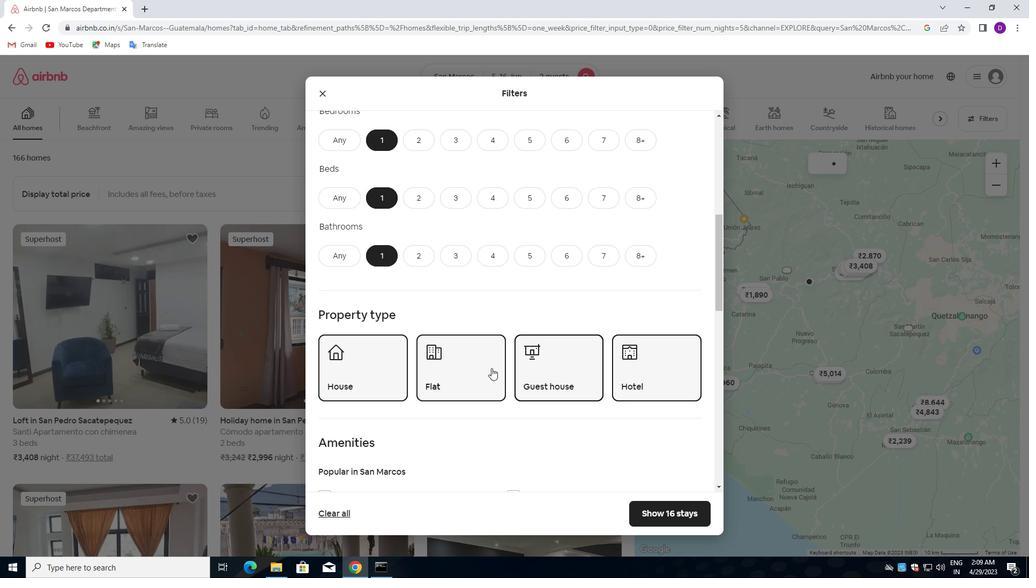 
Action: Mouse moved to (471, 353)
Screenshot: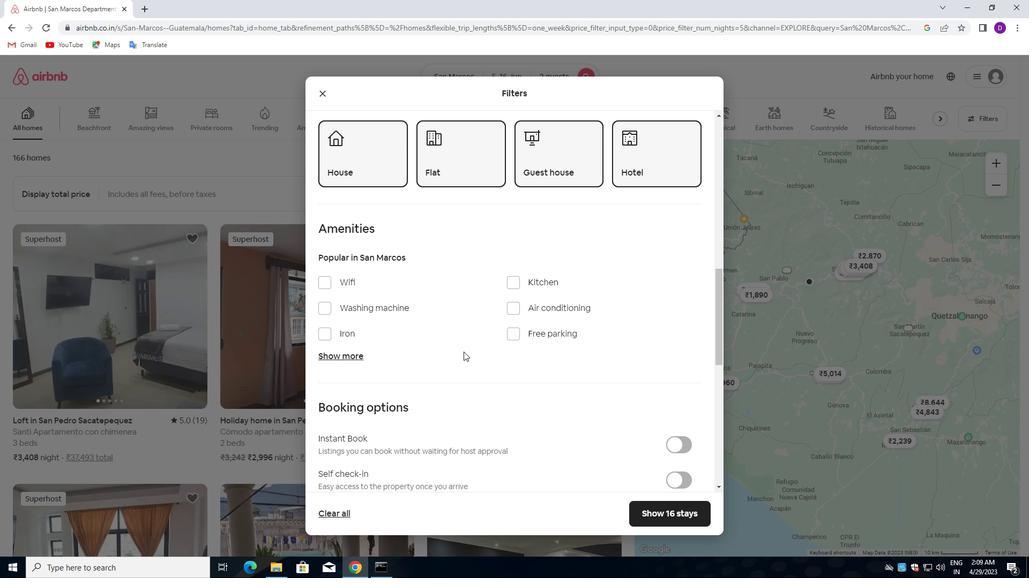 
Action: Mouse scrolled (471, 352) with delta (0, 0)
Screenshot: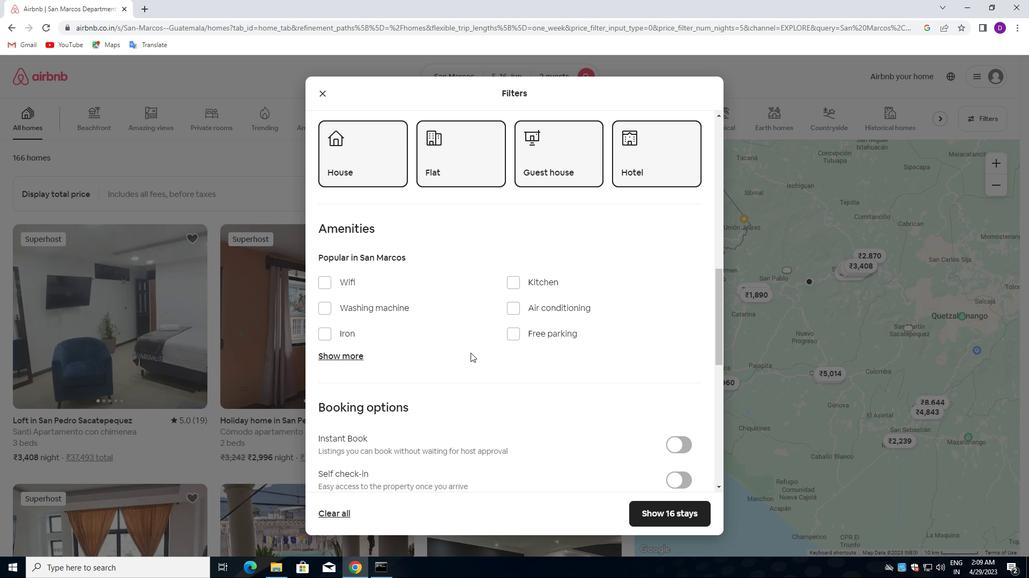 
Action: Mouse moved to (328, 256)
Screenshot: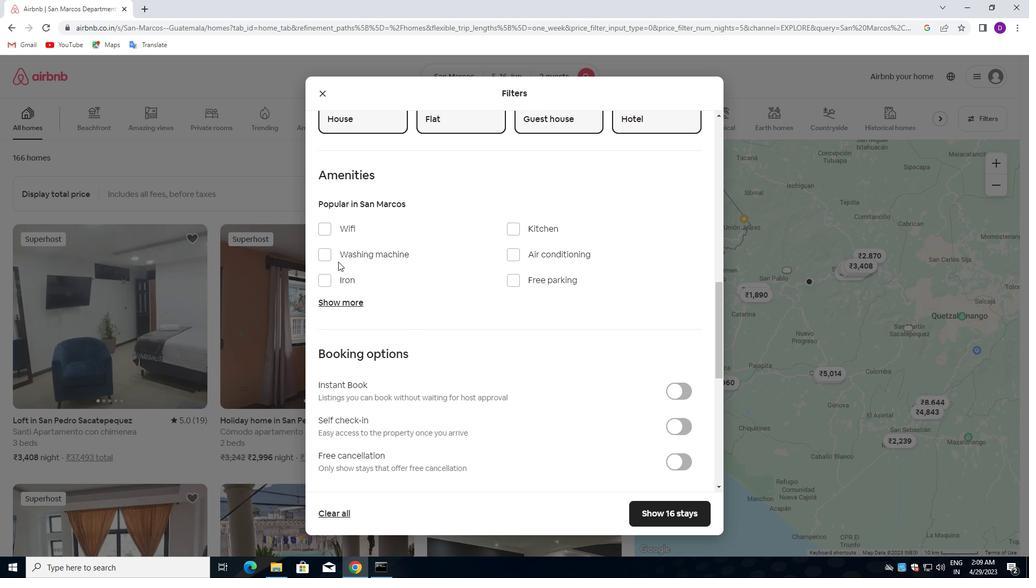 
Action: Mouse pressed left at (328, 256)
Screenshot: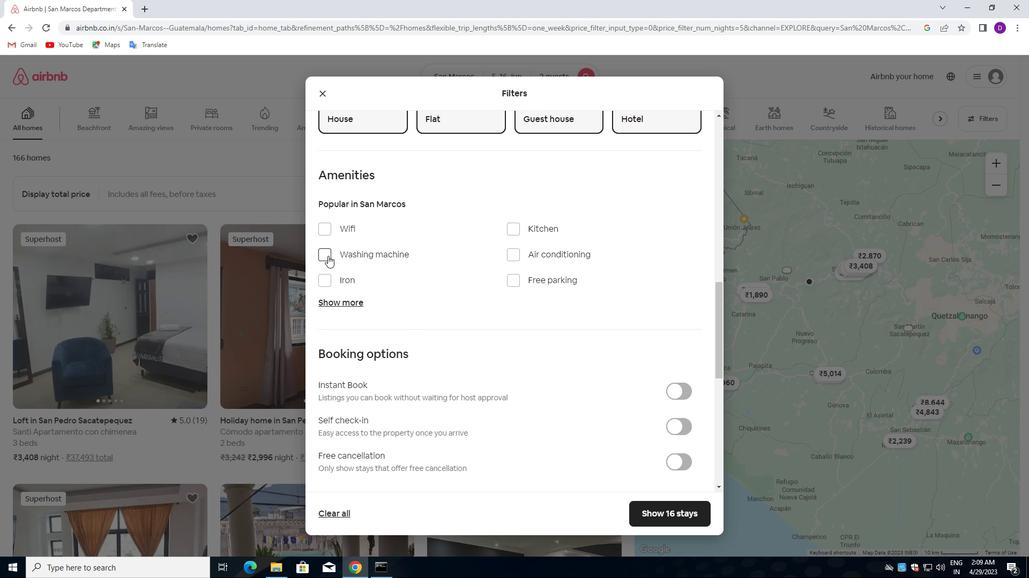 
Action: Mouse moved to (510, 339)
Screenshot: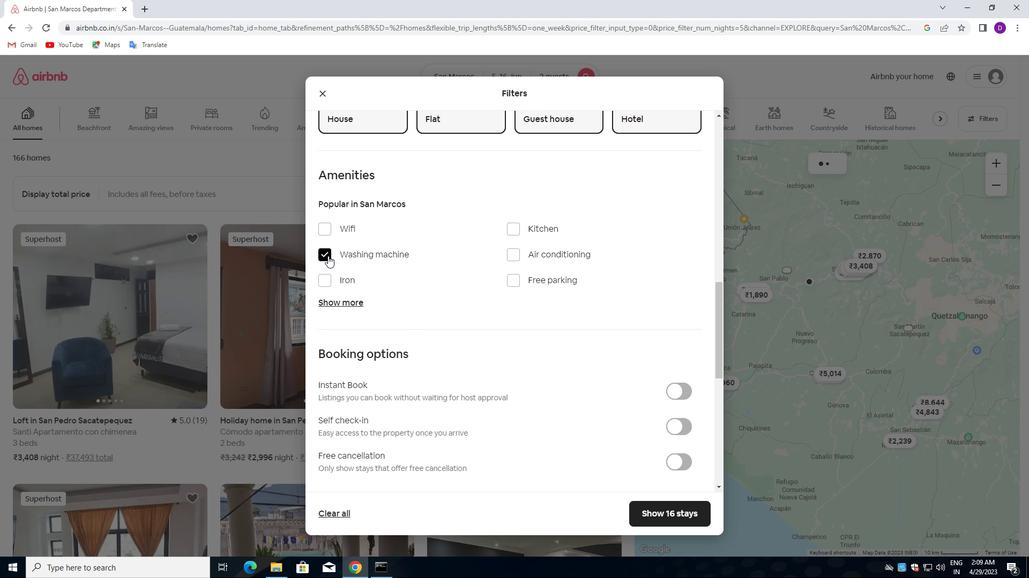 
Action: Mouse scrolled (510, 338) with delta (0, 0)
Screenshot: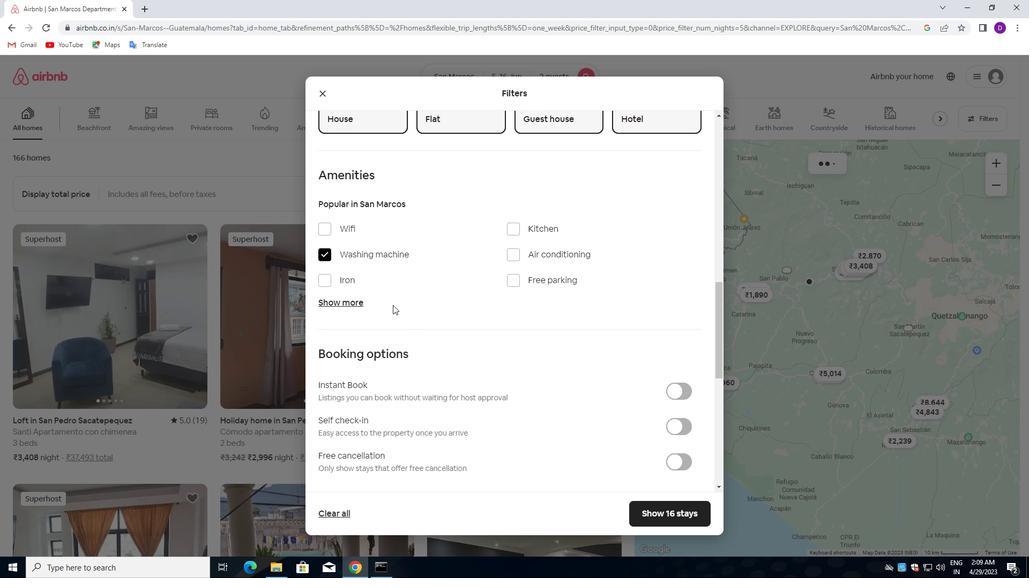 
Action: Mouse moved to (665, 361)
Screenshot: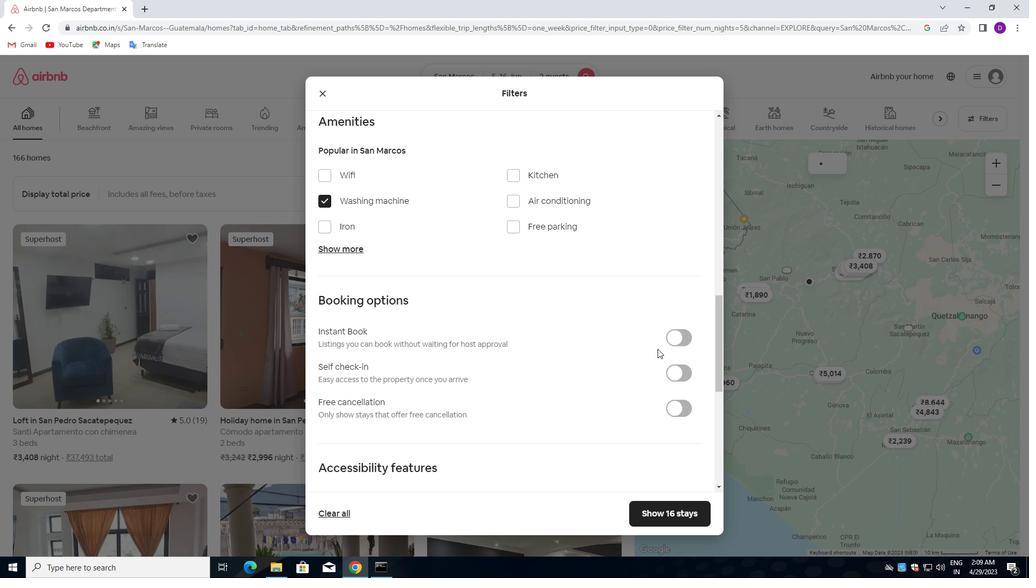 
Action: Mouse scrolled (665, 361) with delta (0, 0)
Screenshot: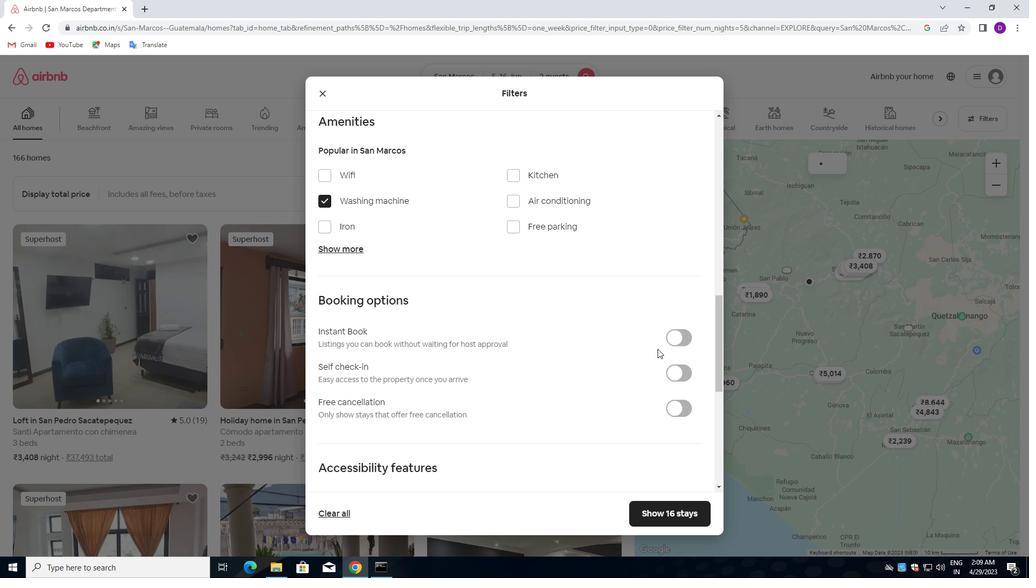 
Action: Mouse moved to (671, 371)
Screenshot: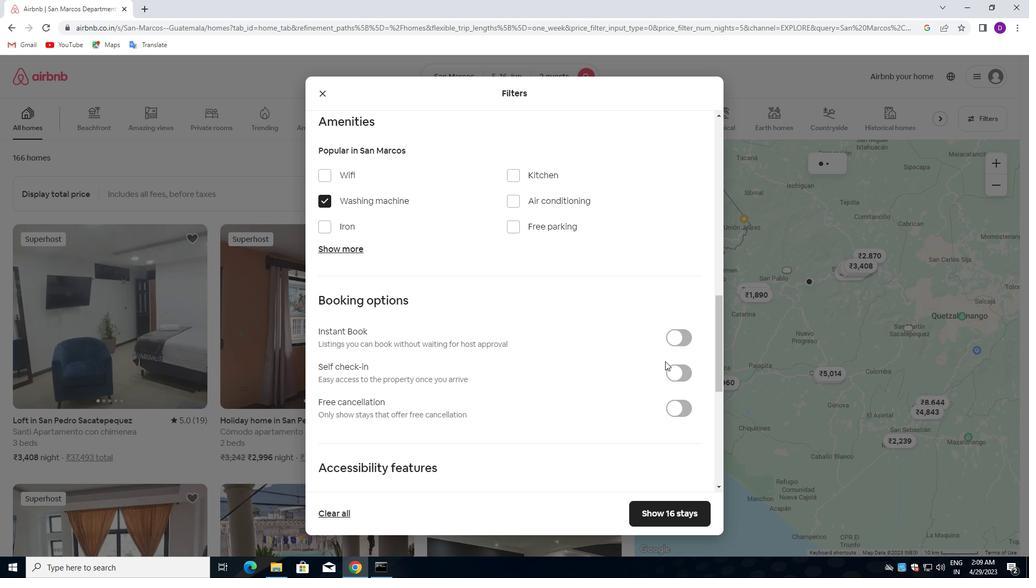
Action: Mouse pressed left at (671, 371)
Screenshot: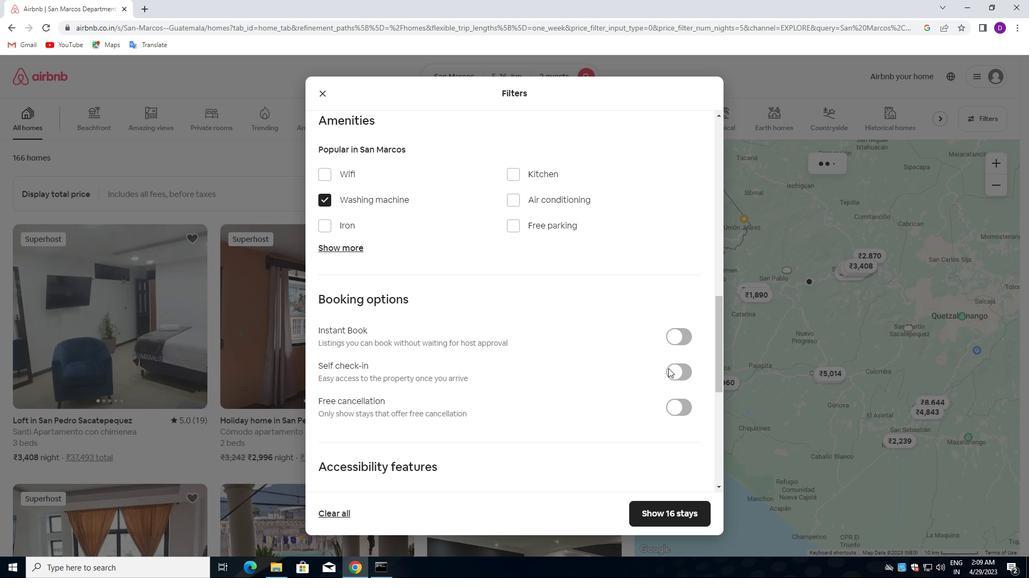 
Action: Mouse moved to (672, 320)
Screenshot: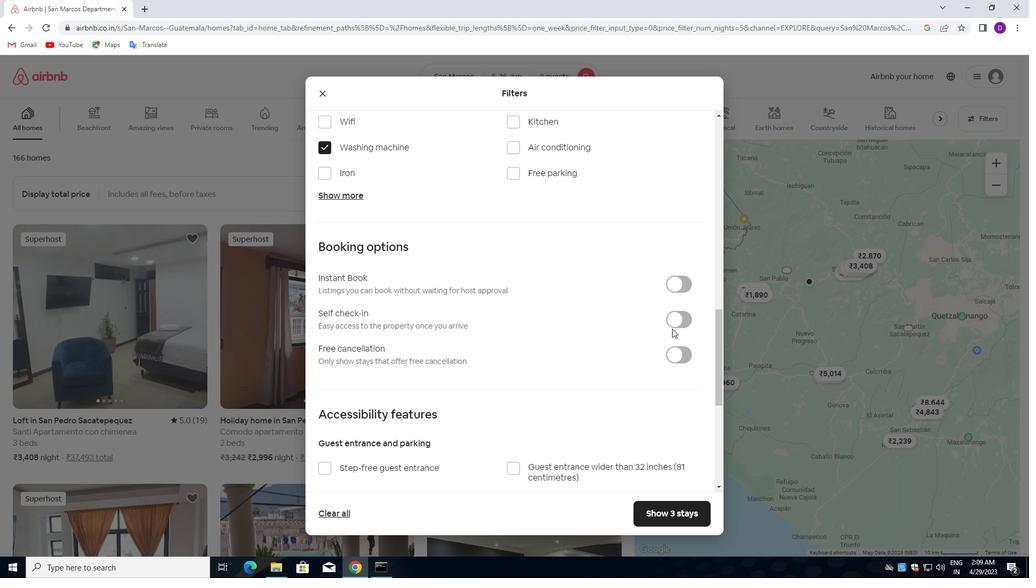 
Action: Mouse pressed left at (672, 320)
Screenshot: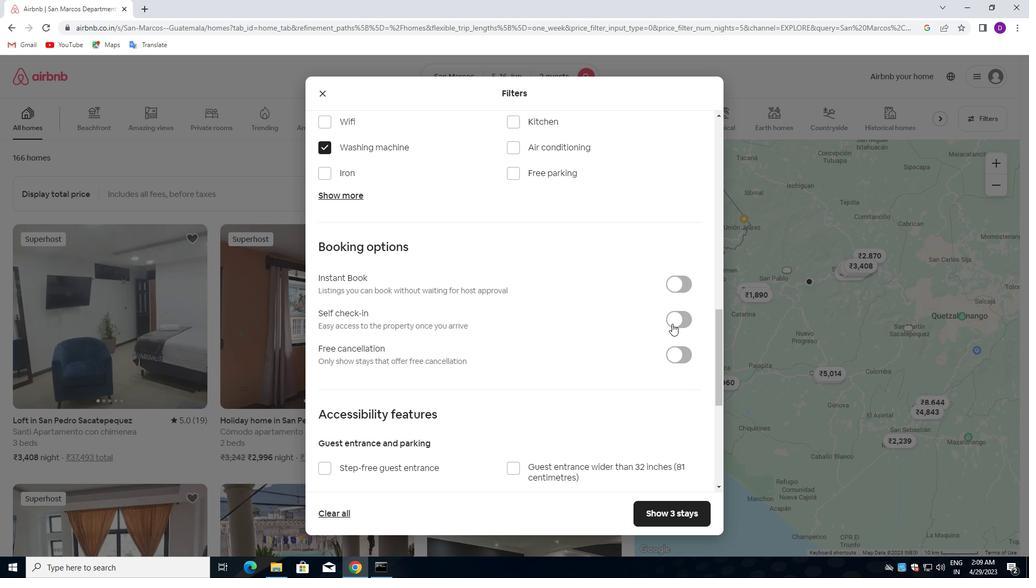 
Action: Mouse moved to (458, 355)
Screenshot: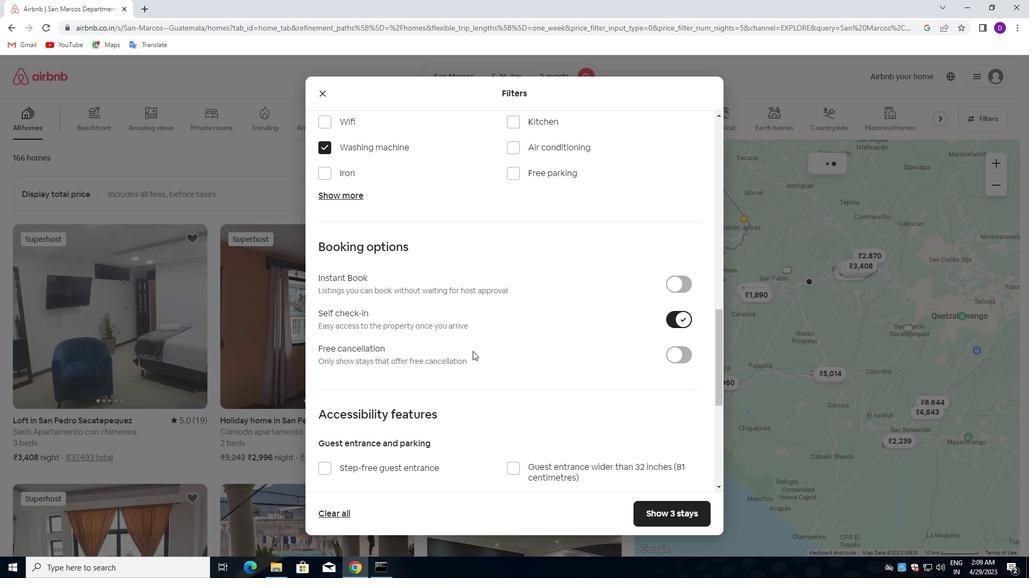 
Action: Mouse scrolled (458, 355) with delta (0, 0)
Screenshot: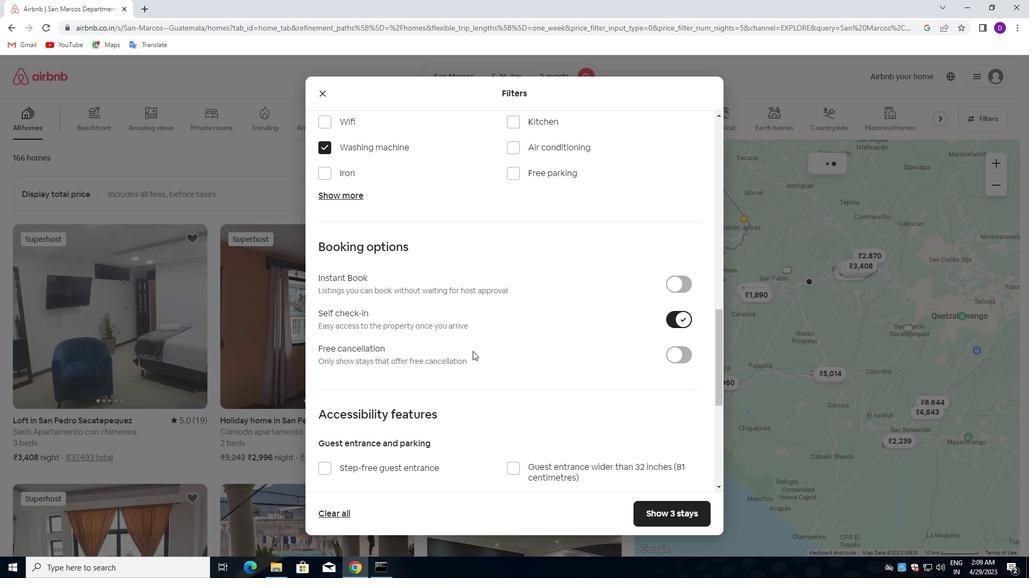 
Action: Mouse scrolled (458, 355) with delta (0, 0)
Screenshot: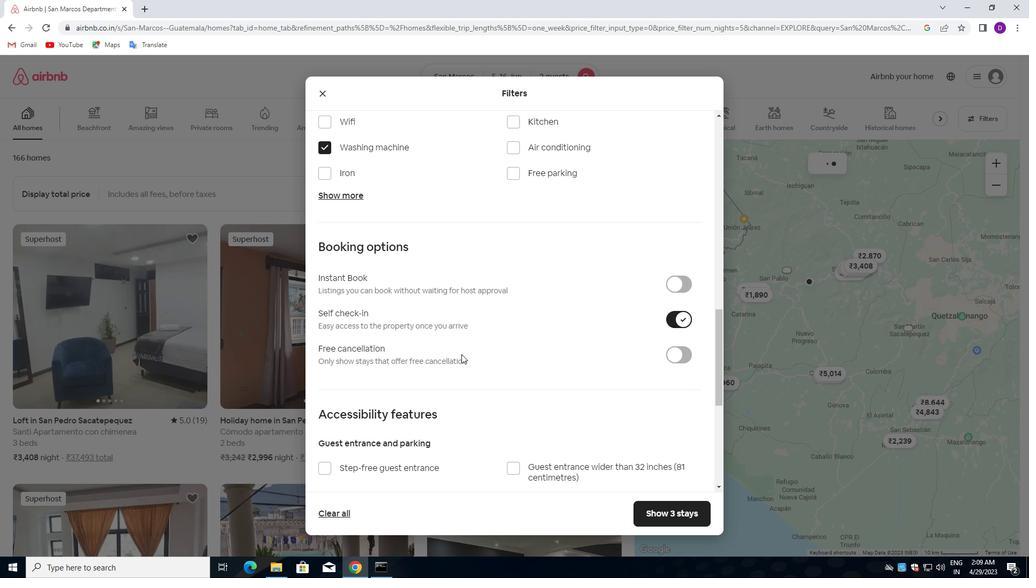
Action: Mouse scrolled (458, 355) with delta (0, 0)
Screenshot: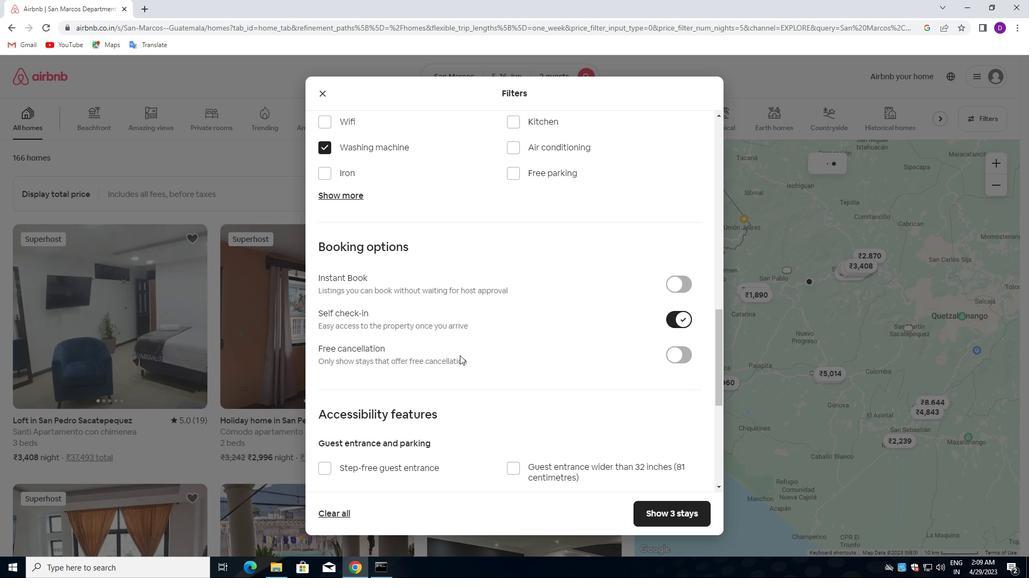 
Action: Mouse scrolled (458, 355) with delta (0, 0)
Screenshot: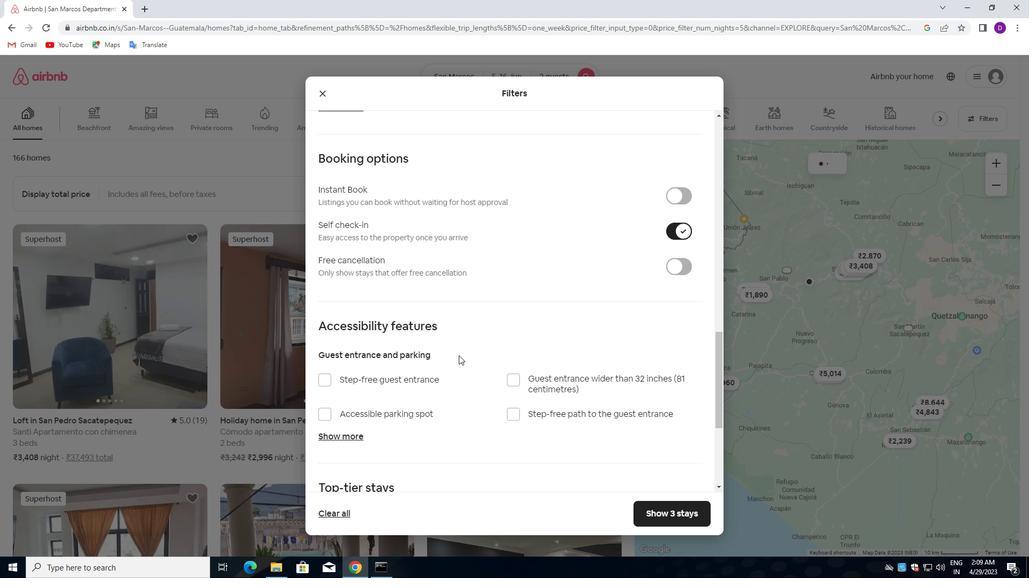 
Action: Mouse scrolled (458, 355) with delta (0, 0)
Screenshot: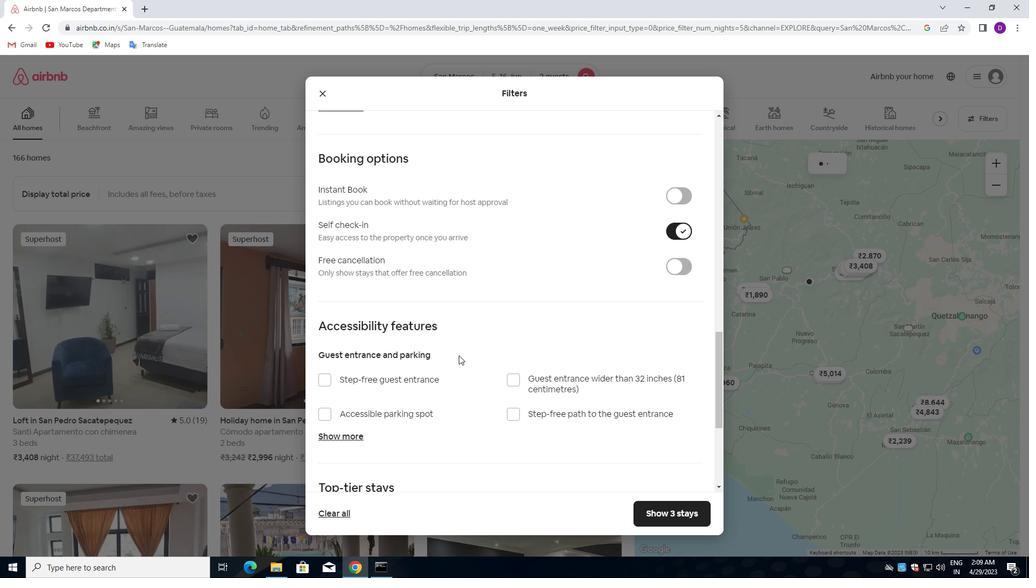 
Action: Mouse moved to (458, 357)
Screenshot: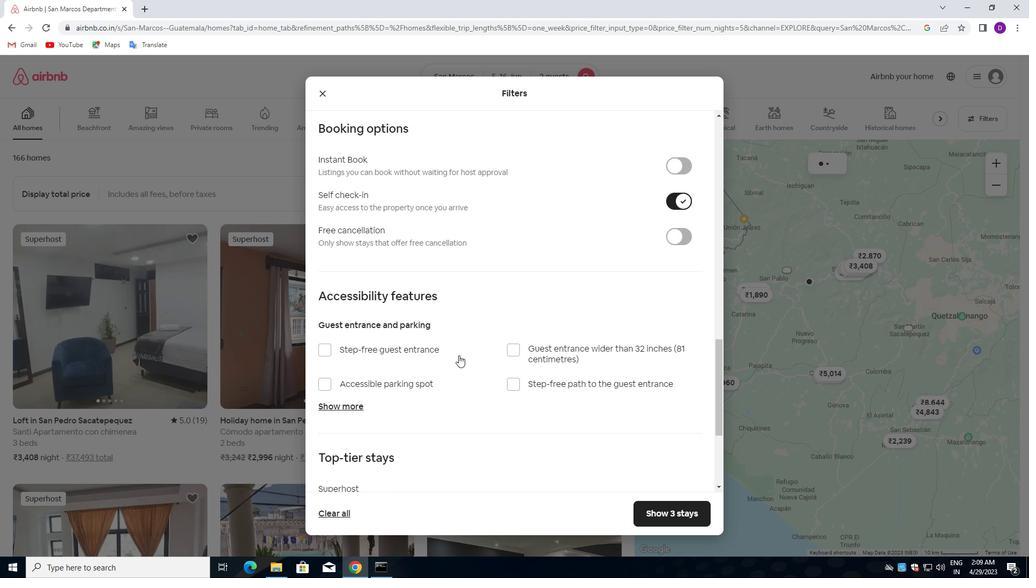 
Action: Mouse scrolled (458, 356) with delta (0, 0)
Screenshot: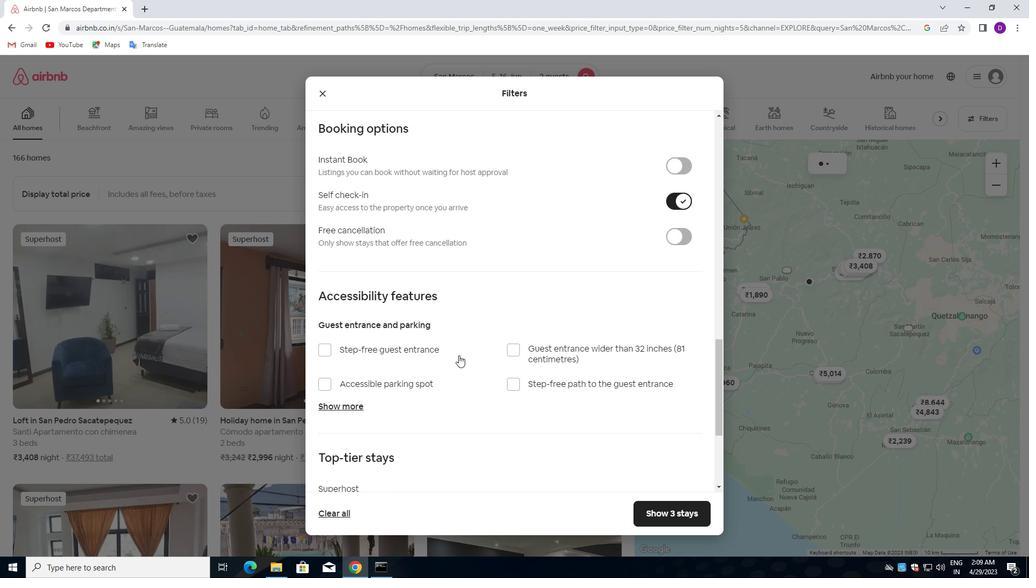 
Action: Mouse moved to (458, 357)
Screenshot: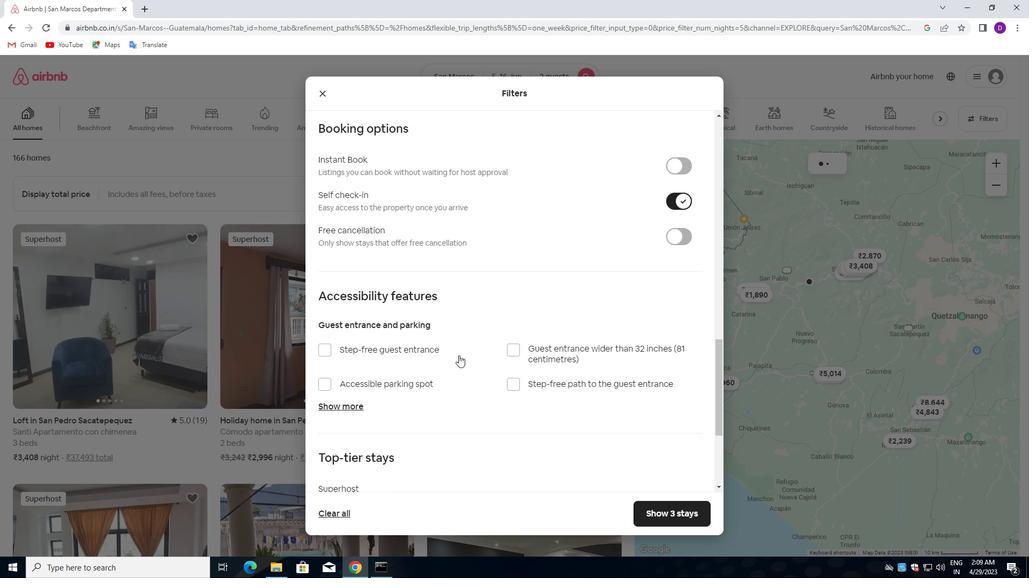 
Action: Mouse scrolled (458, 356) with delta (0, 0)
Screenshot: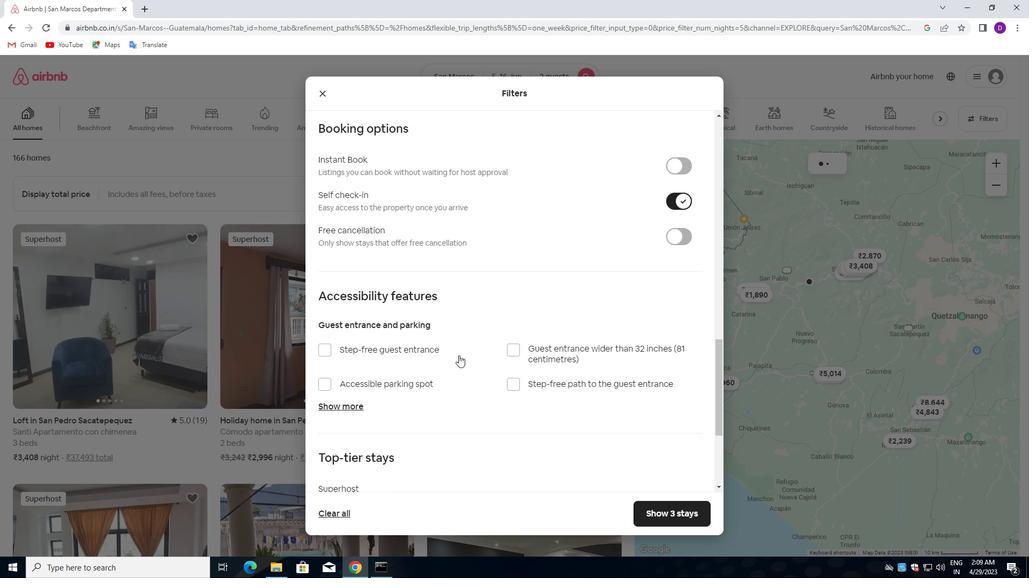 
Action: Mouse scrolled (458, 356) with delta (0, 0)
Screenshot: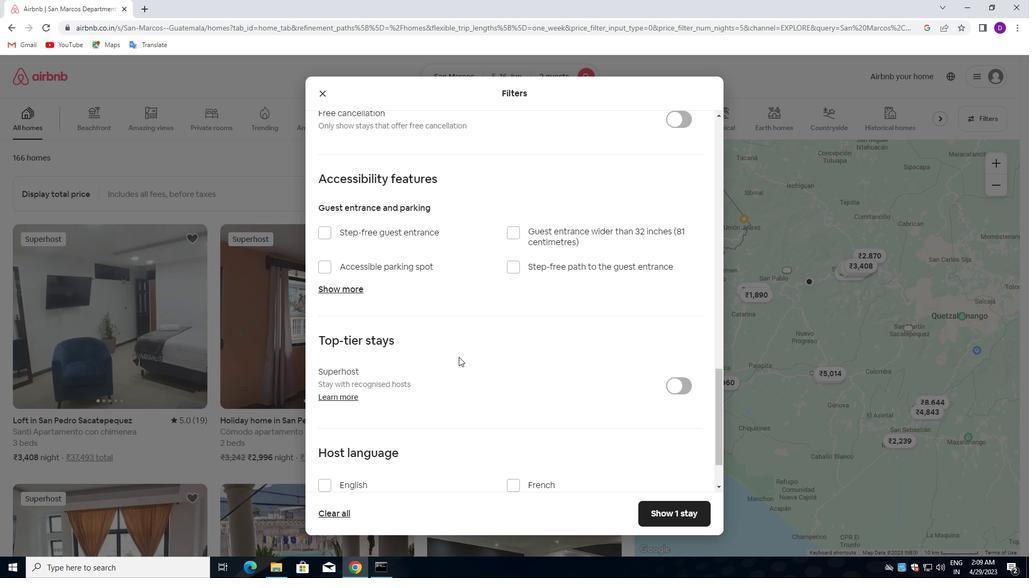 
Action: Mouse scrolled (458, 356) with delta (0, 0)
Screenshot: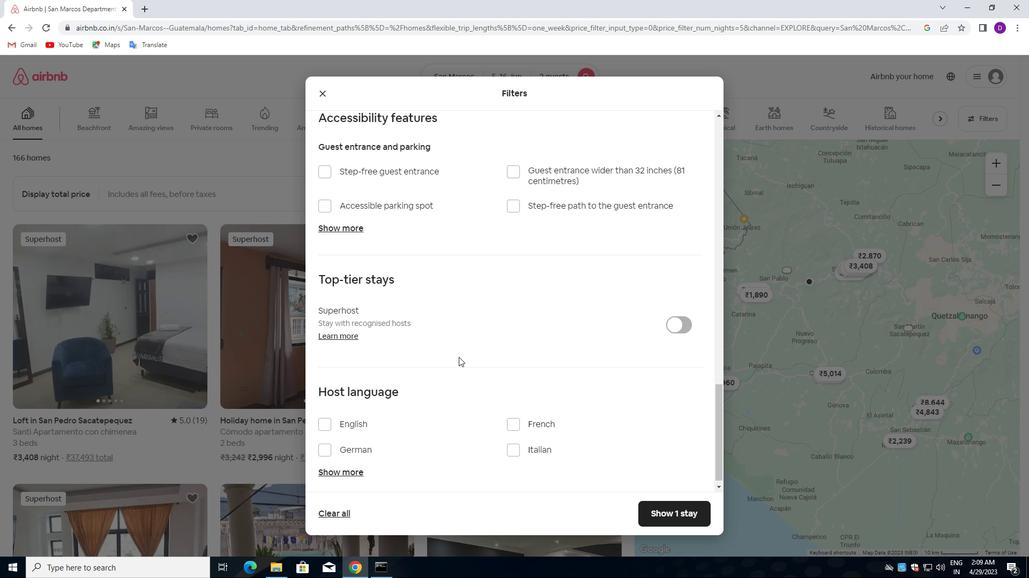 
Action: Mouse scrolled (458, 356) with delta (0, 0)
Screenshot: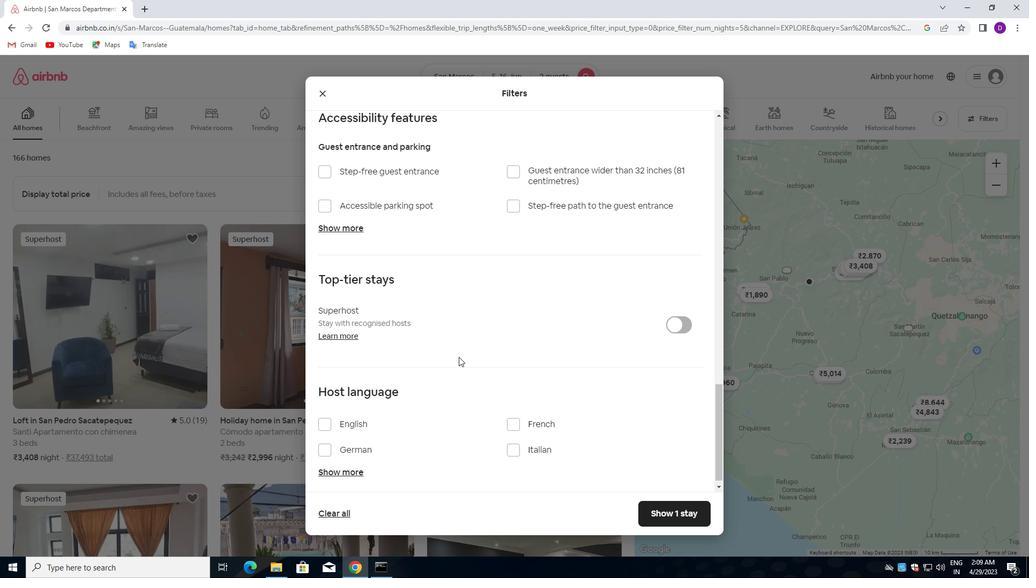 
Action: Mouse scrolled (458, 356) with delta (0, 0)
Screenshot: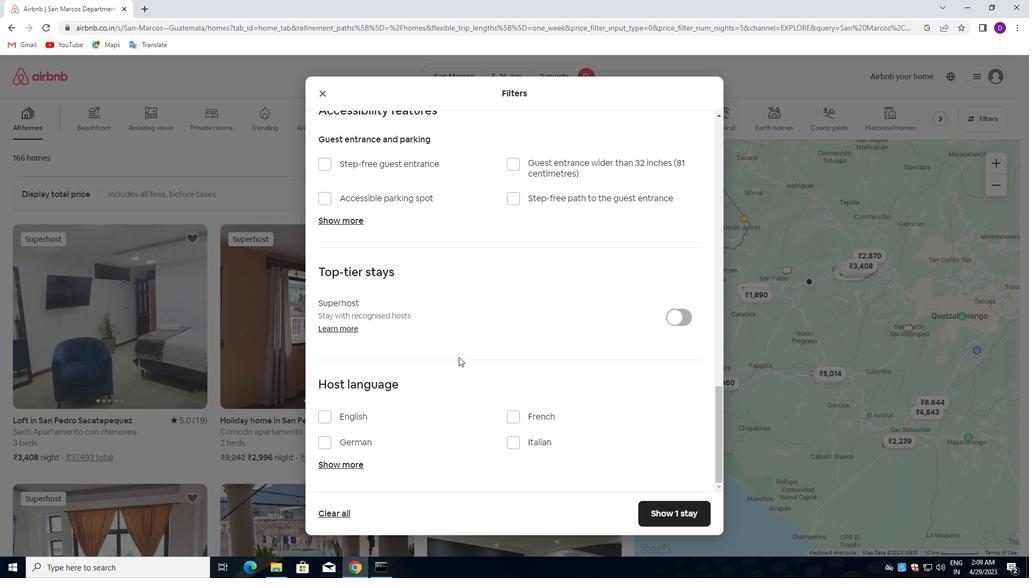 
Action: Mouse moved to (322, 417)
Screenshot: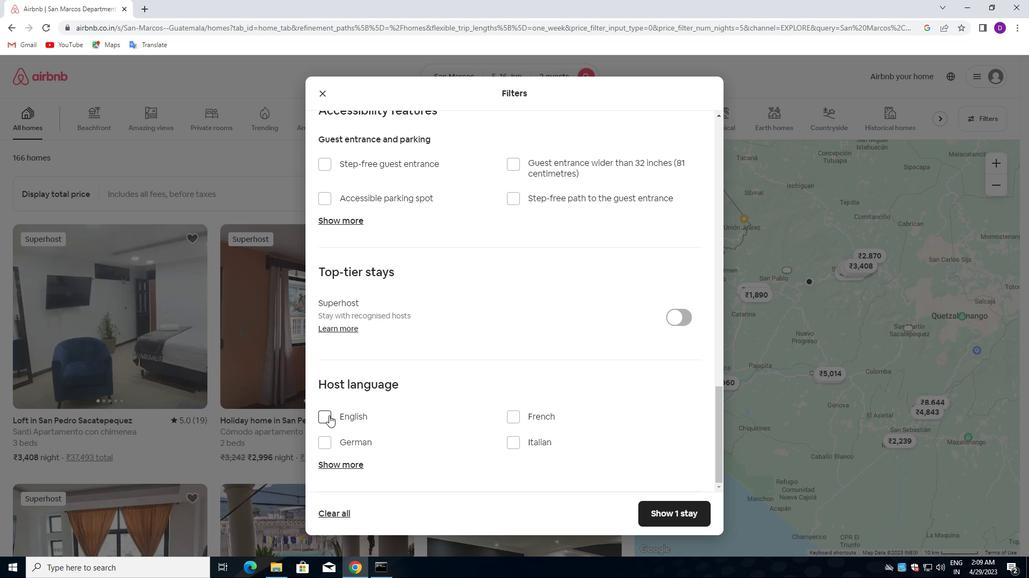 
Action: Mouse pressed left at (322, 417)
Screenshot: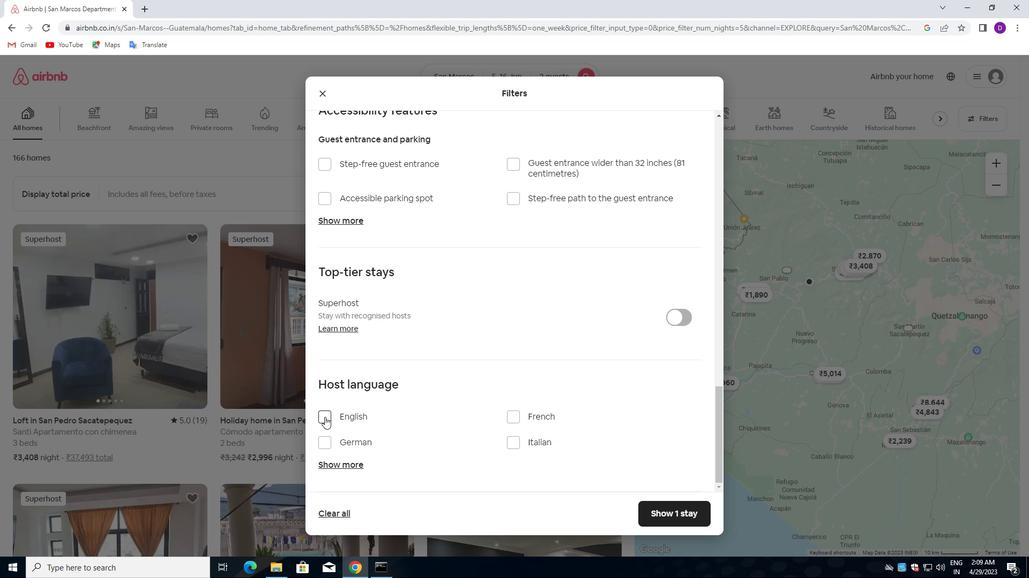 
Action: Mouse moved to (685, 517)
Screenshot: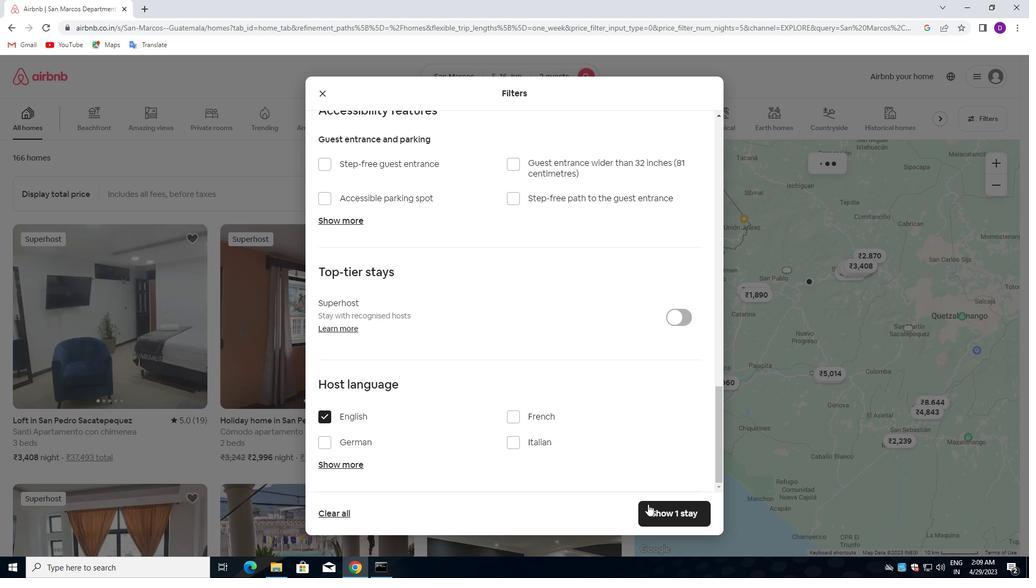 
Action: Mouse pressed left at (685, 517)
Screenshot: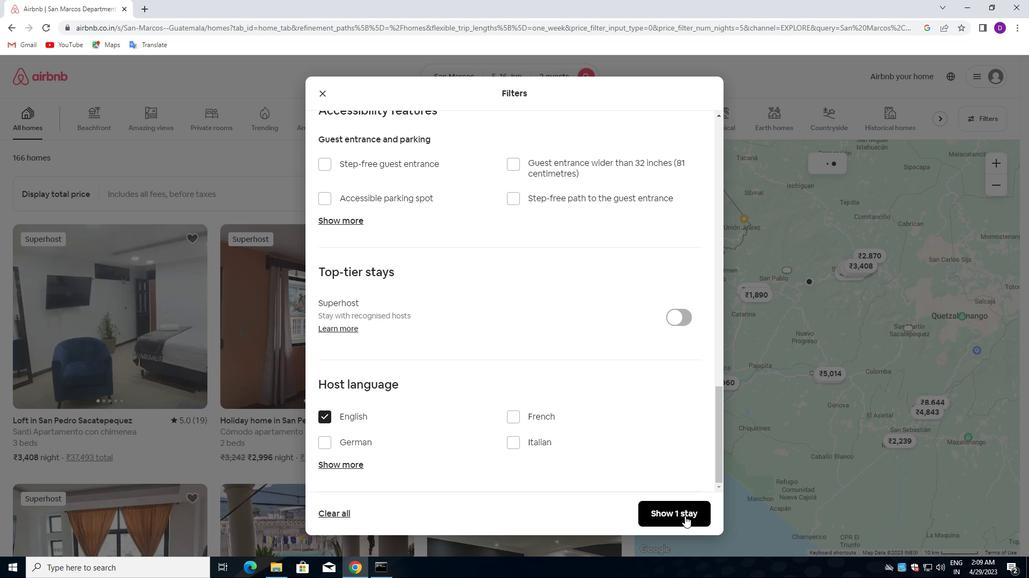 
